 Task: Open Card Investment Planning Review in Board Resource Planning to Workspace Digital Marketing and add a team member Softage.4@softage.net, a label Purple, a checklist Educational Leadership, an attachment from your onedrive, a color Purple and finally, add a card description 'Research and develop new product features' and a comment 'This task presents an opportunity to showcase our communication and presentation skills, effectively conveying information and ideas to others.'. Add a start date 'Jan 08, 1900' with a due date 'Jan 15, 1900'
Action: Mouse moved to (468, 135)
Screenshot: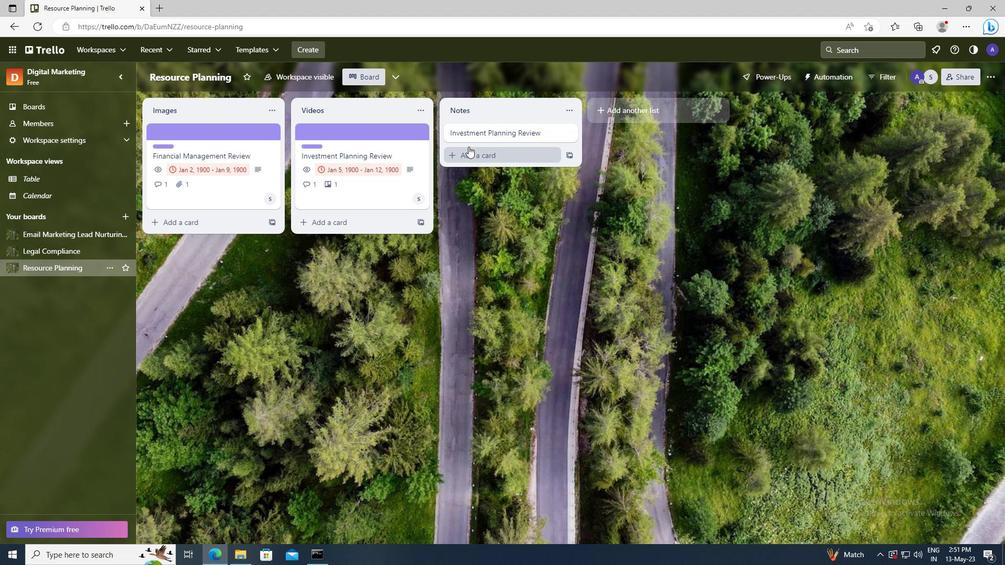 
Action: Mouse pressed left at (468, 135)
Screenshot: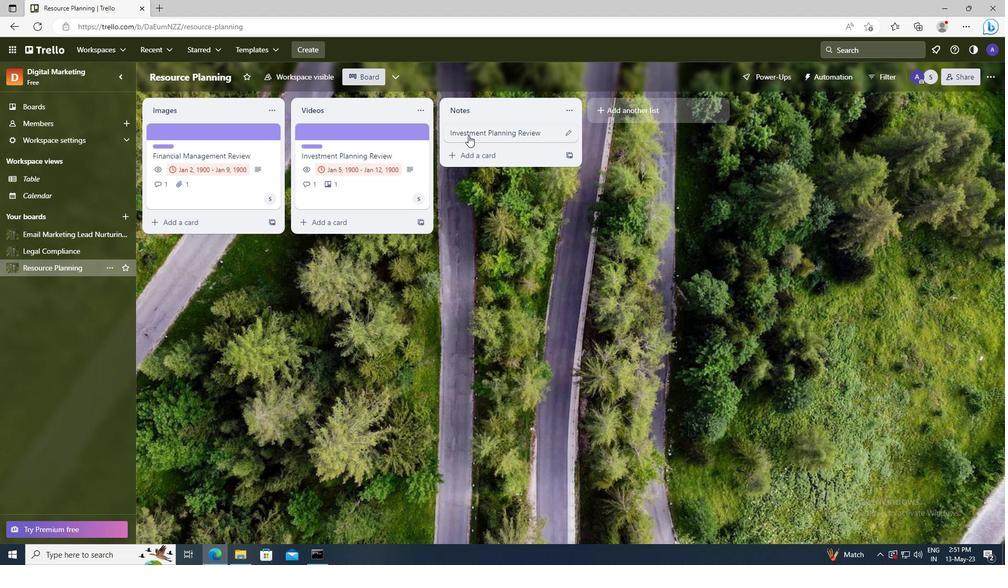 
Action: Mouse moved to (624, 164)
Screenshot: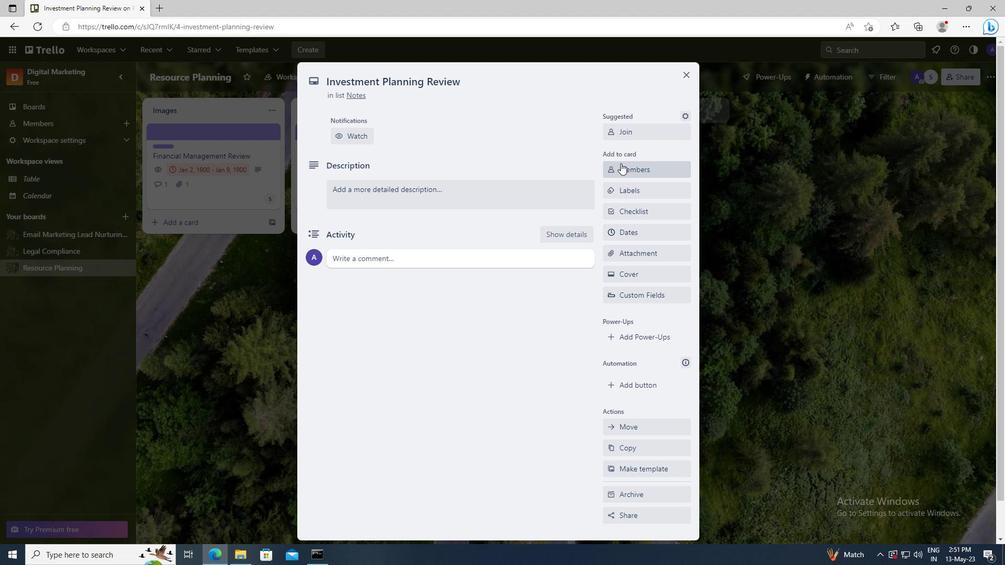 
Action: Mouse pressed left at (624, 164)
Screenshot: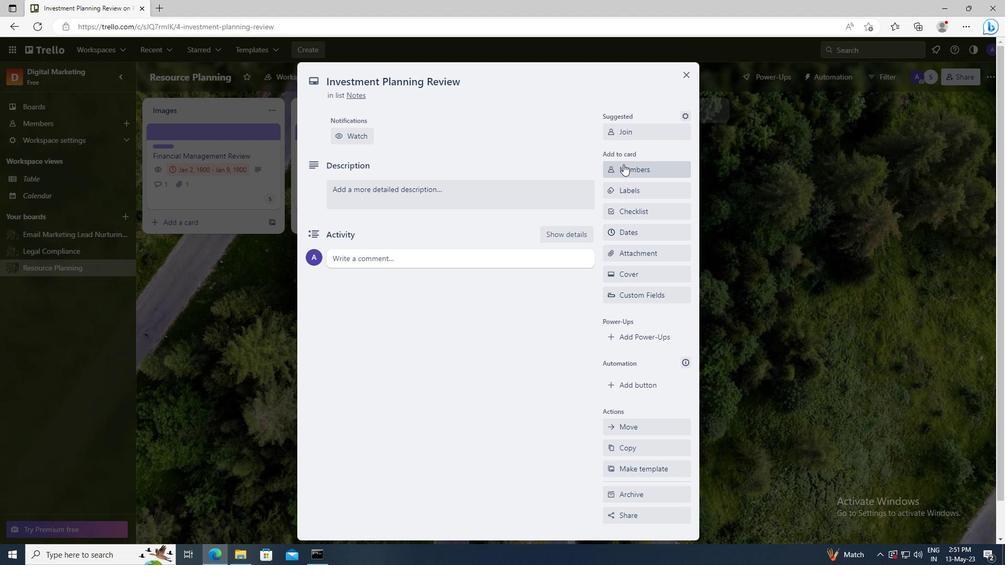 
Action: Mouse moved to (631, 215)
Screenshot: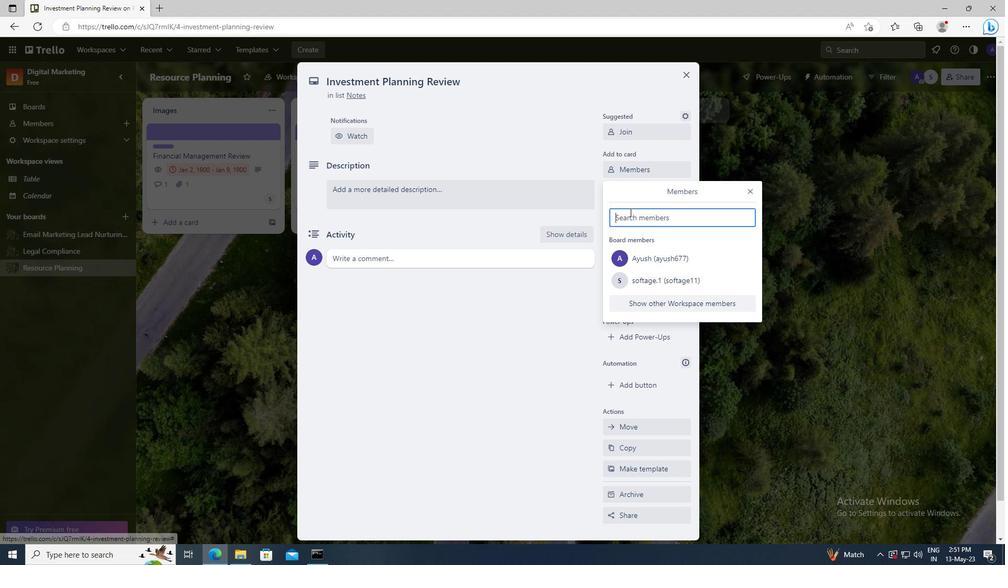 
Action: Mouse pressed left at (631, 215)
Screenshot: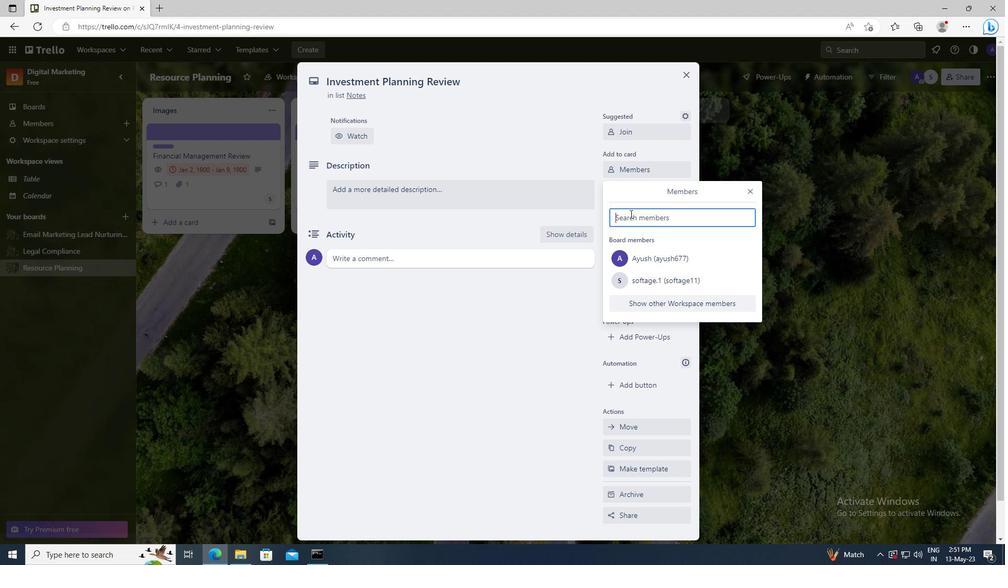 
Action: Key pressed <Key.shift>SOFTAGE.4
Screenshot: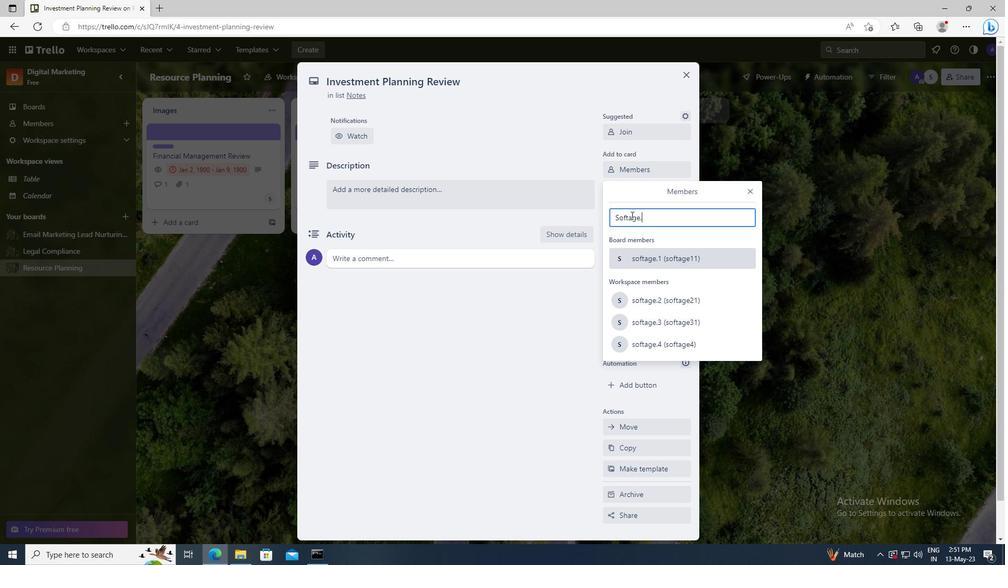 
Action: Mouse moved to (641, 315)
Screenshot: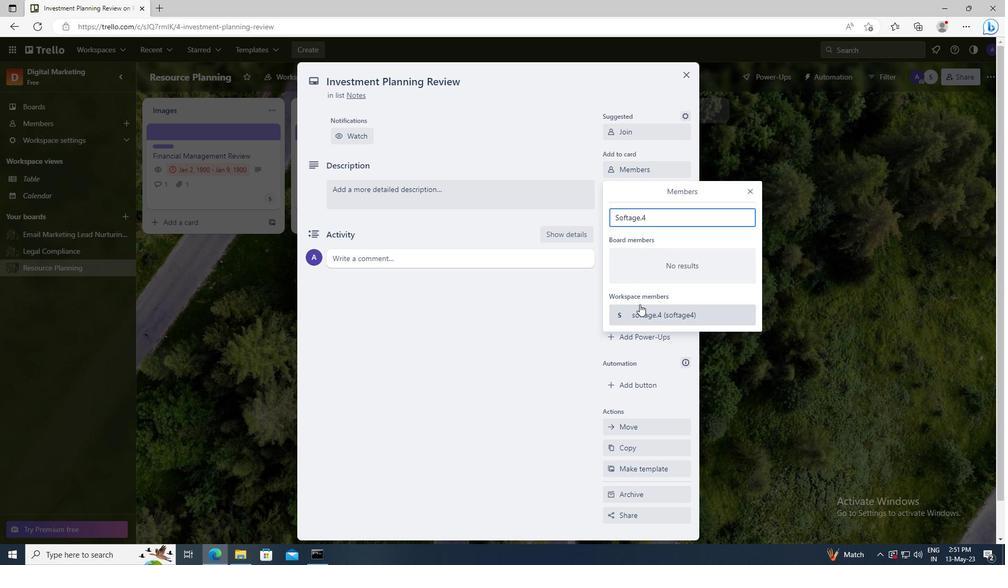 
Action: Mouse pressed left at (641, 315)
Screenshot: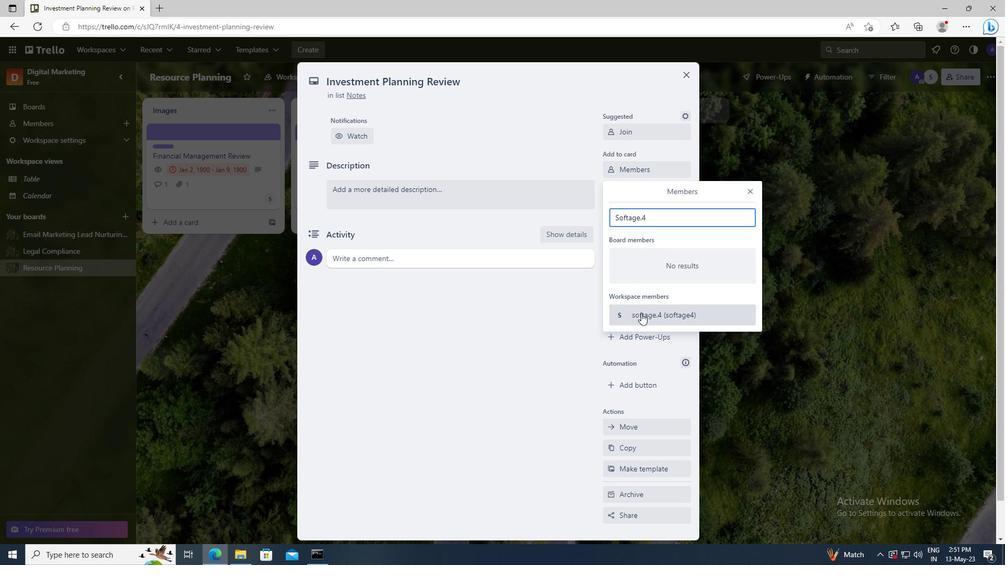 
Action: Mouse moved to (750, 190)
Screenshot: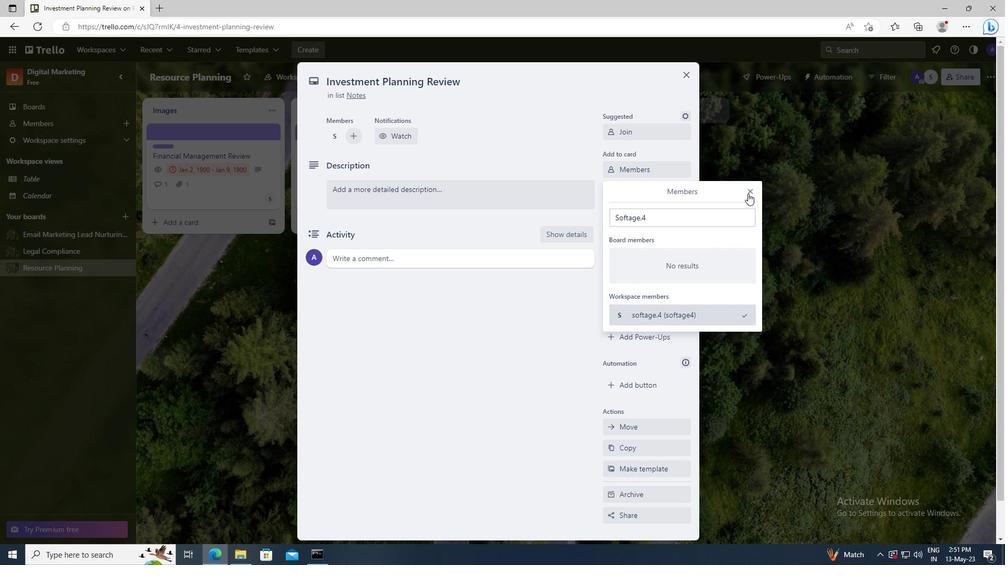 
Action: Mouse pressed left at (750, 190)
Screenshot: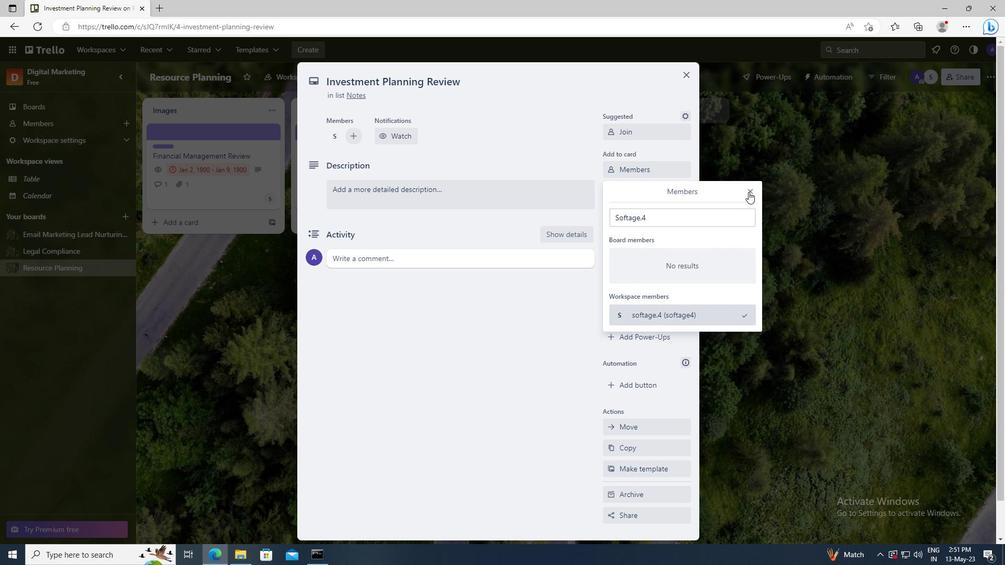 
Action: Mouse moved to (655, 195)
Screenshot: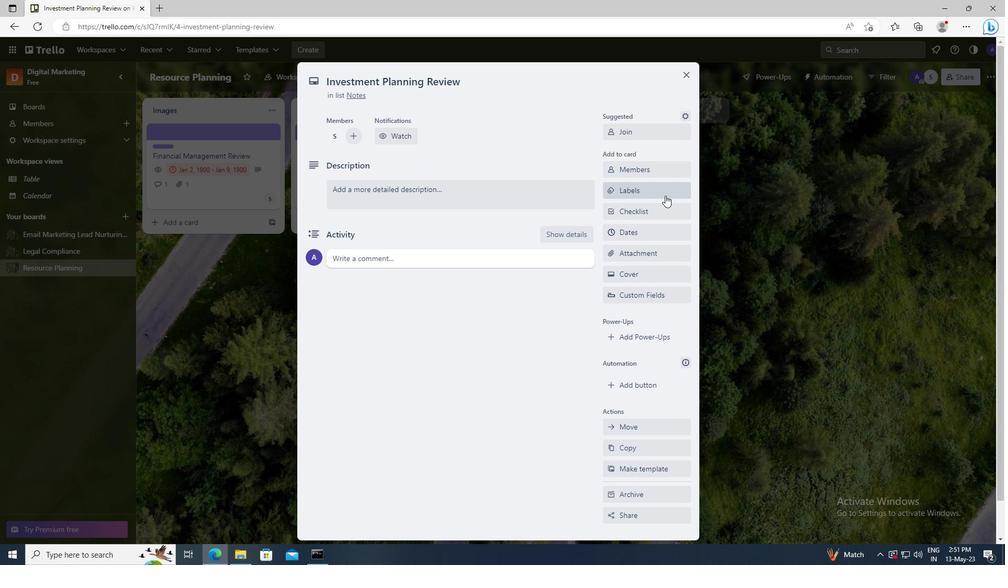 
Action: Mouse pressed left at (655, 195)
Screenshot: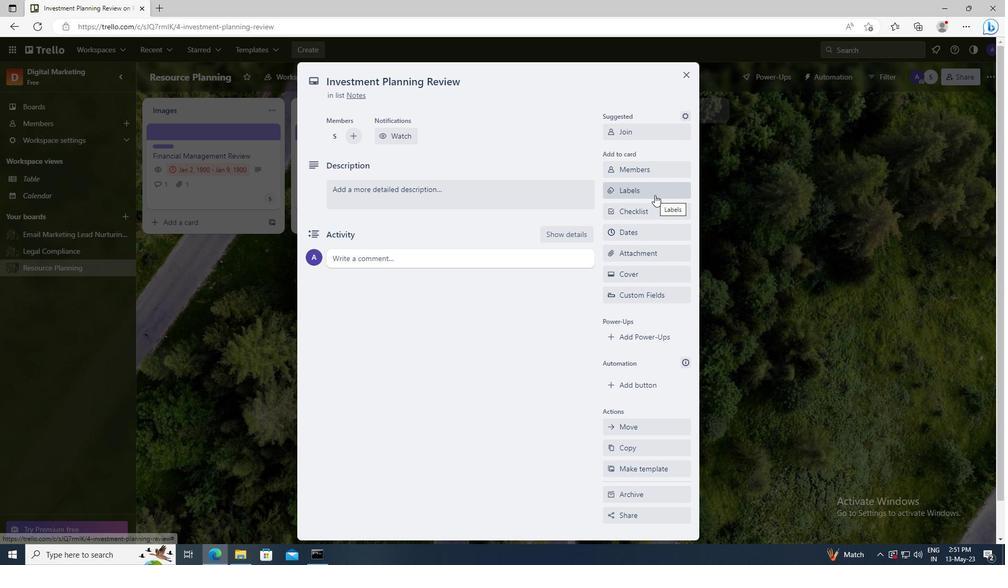 
Action: Mouse moved to (681, 392)
Screenshot: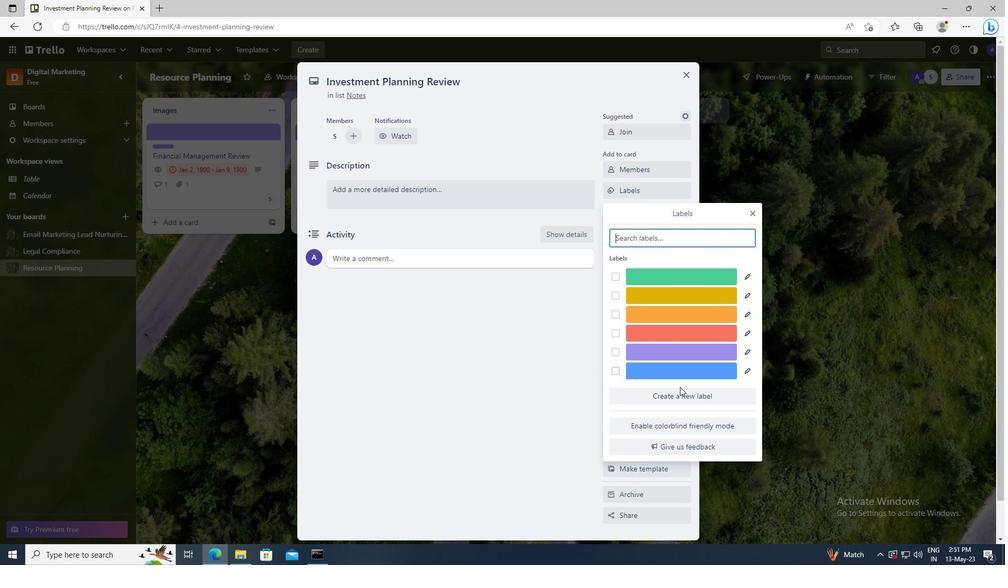 
Action: Mouse pressed left at (681, 392)
Screenshot: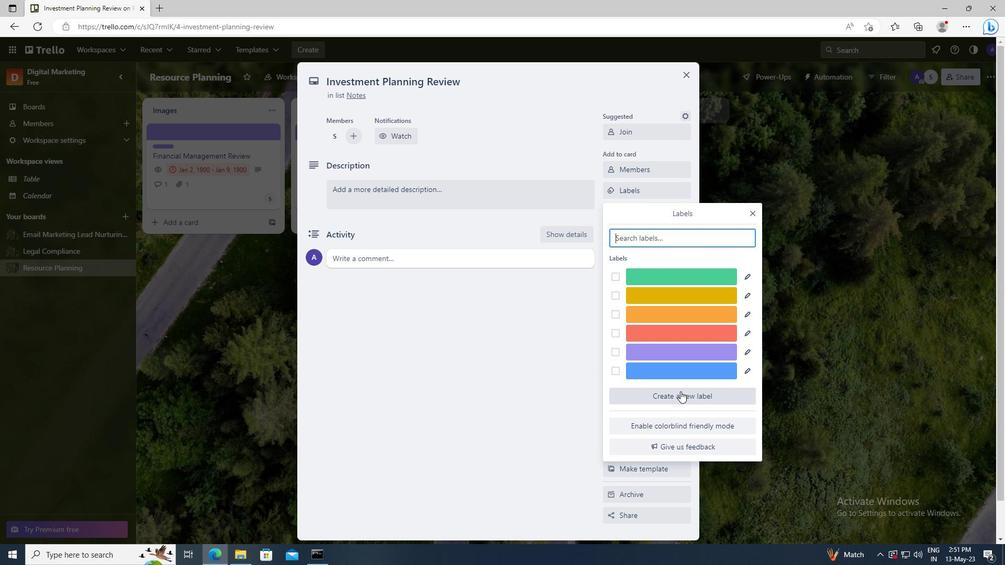 
Action: Mouse moved to (739, 361)
Screenshot: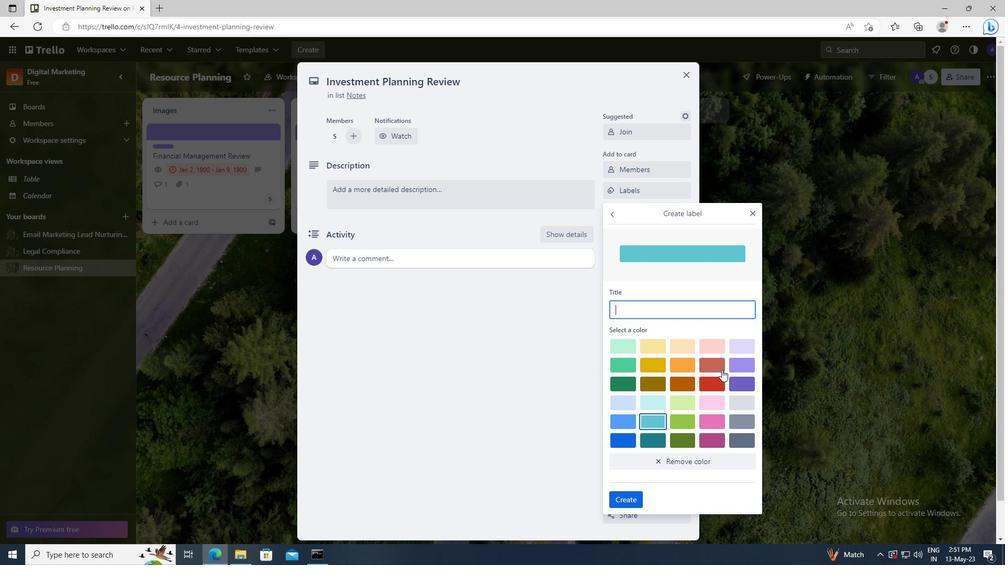
Action: Mouse pressed left at (739, 361)
Screenshot: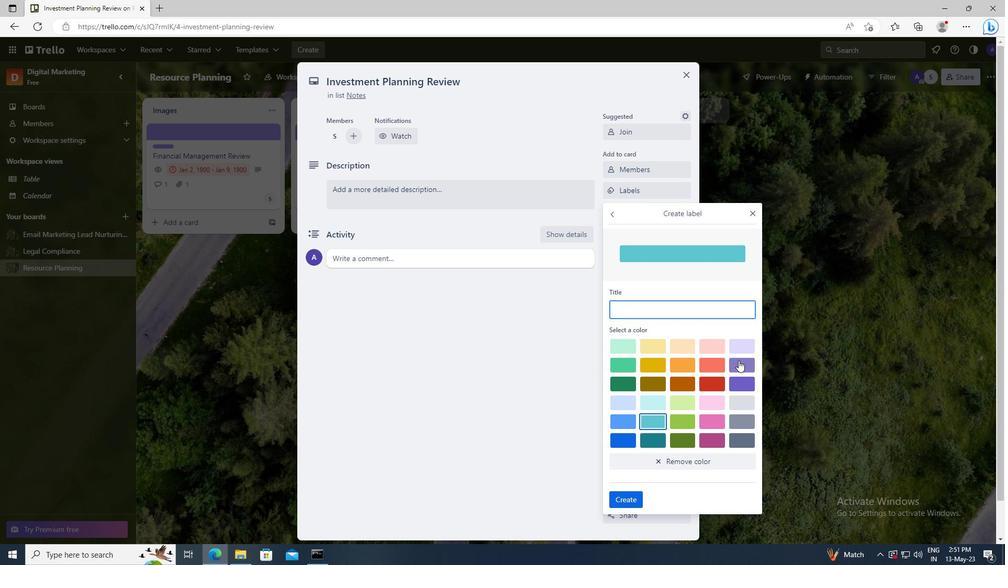 
Action: Mouse moved to (633, 497)
Screenshot: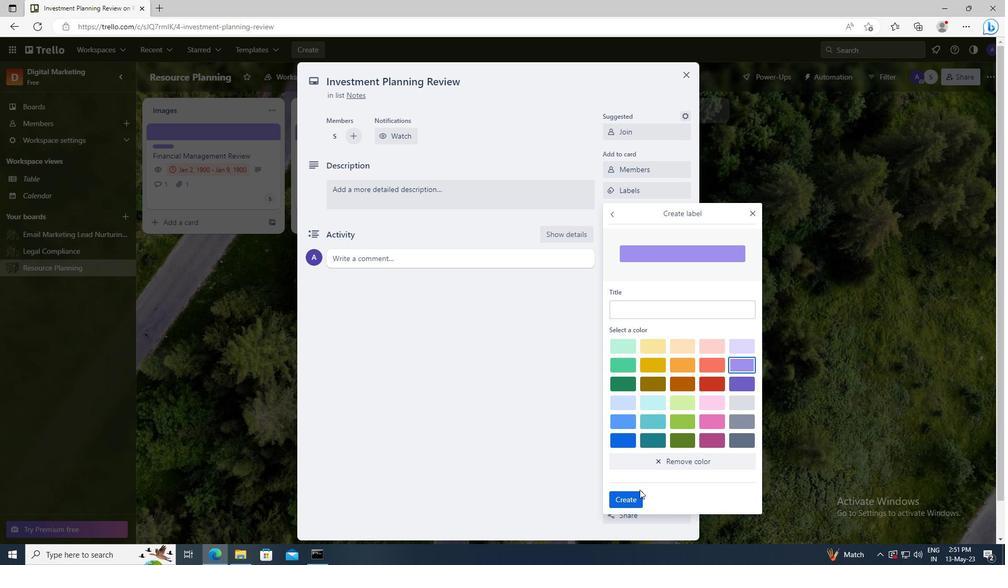 
Action: Mouse pressed left at (633, 497)
Screenshot: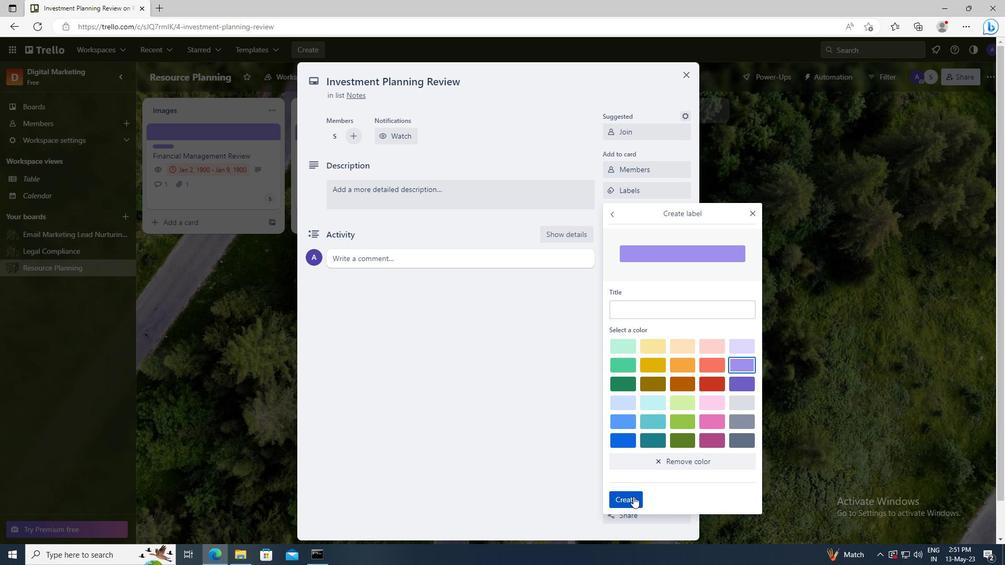 
Action: Mouse moved to (754, 214)
Screenshot: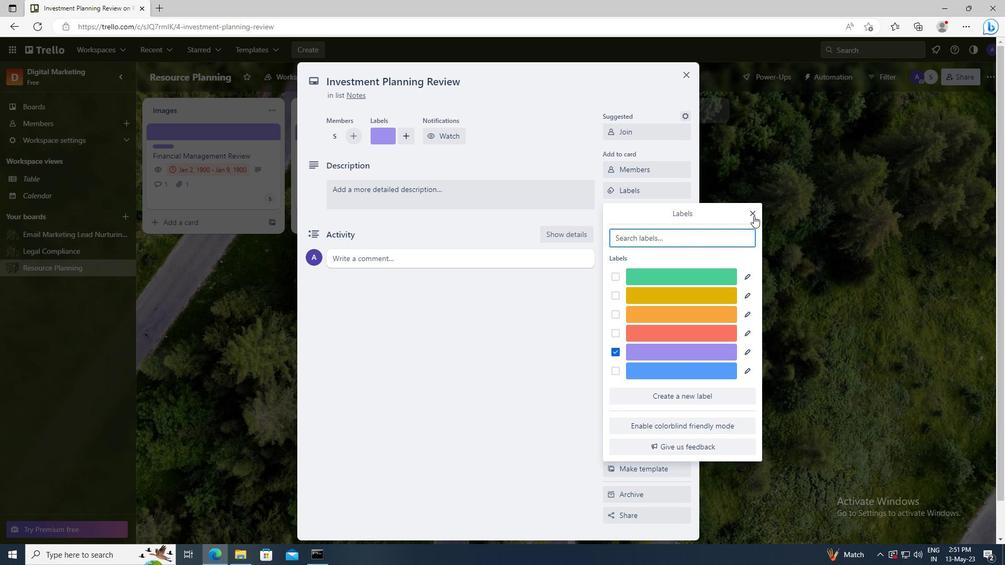 
Action: Mouse pressed left at (754, 214)
Screenshot: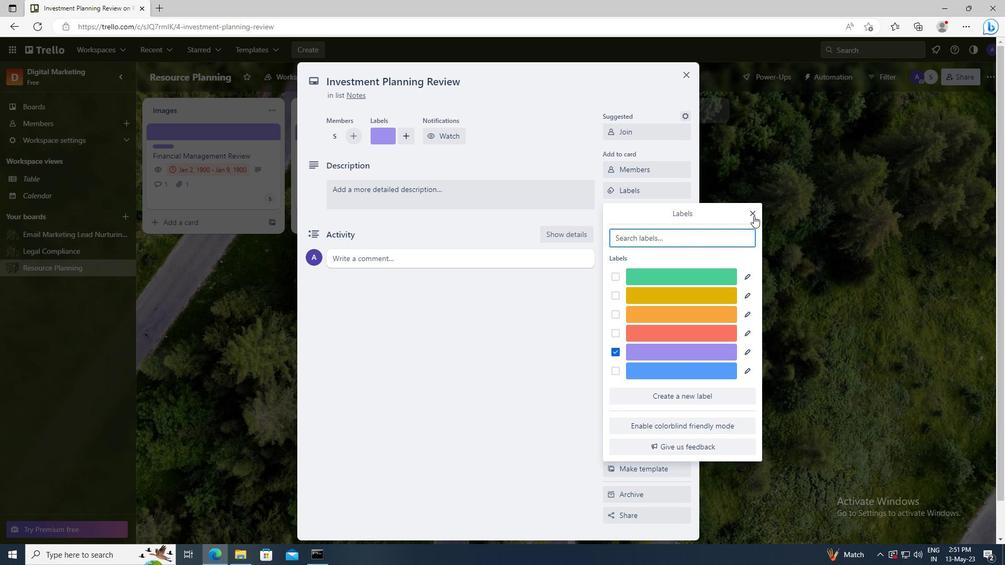 
Action: Mouse moved to (643, 212)
Screenshot: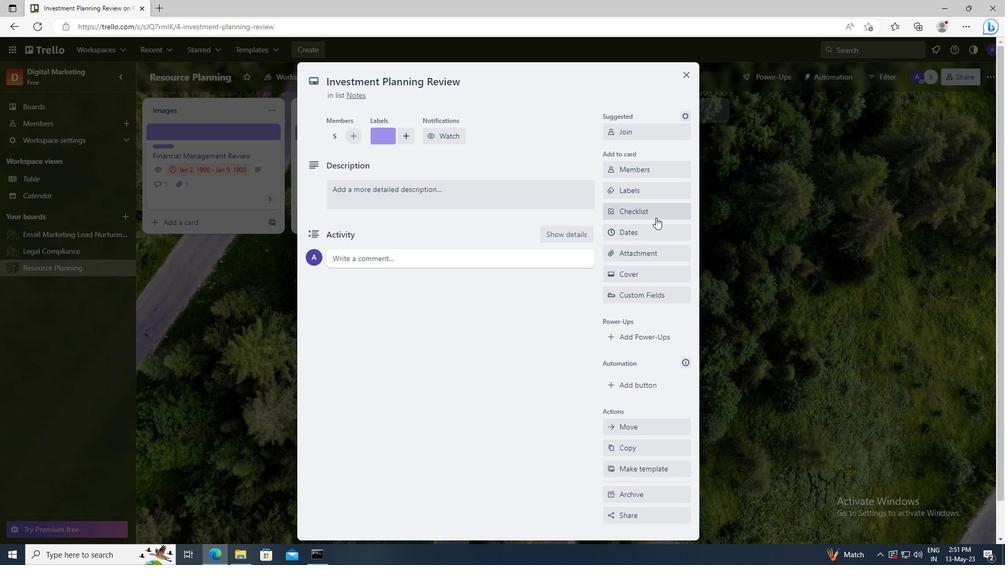 
Action: Mouse pressed left at (643, 212)
Screenshot: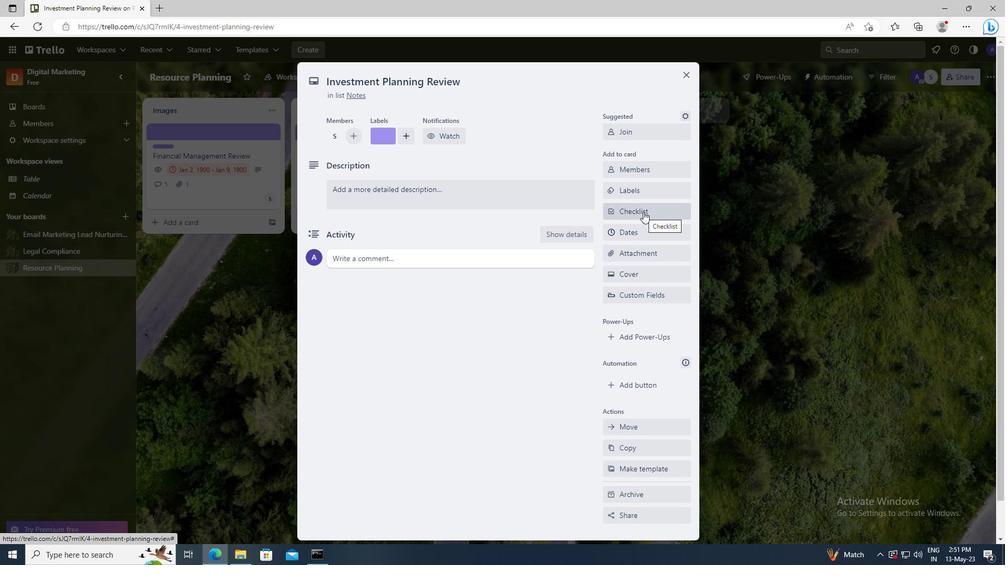 
Action: Key pressed <Key.shift>EDUCATIONAL<Key.space><Key.shift>LEADERSHIP
Screenshot: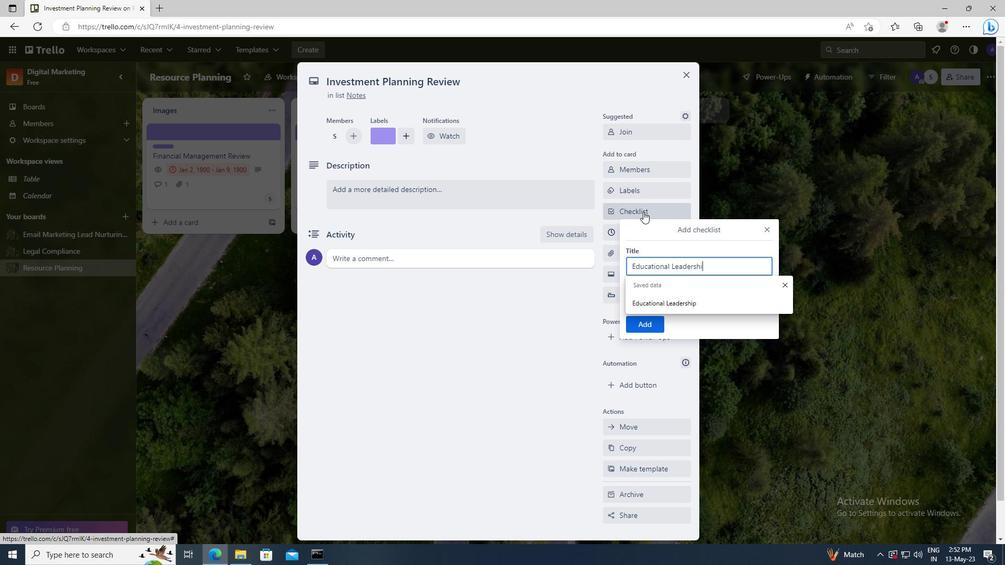 
Action: Mouse moved to (647, 325)
Screenshot: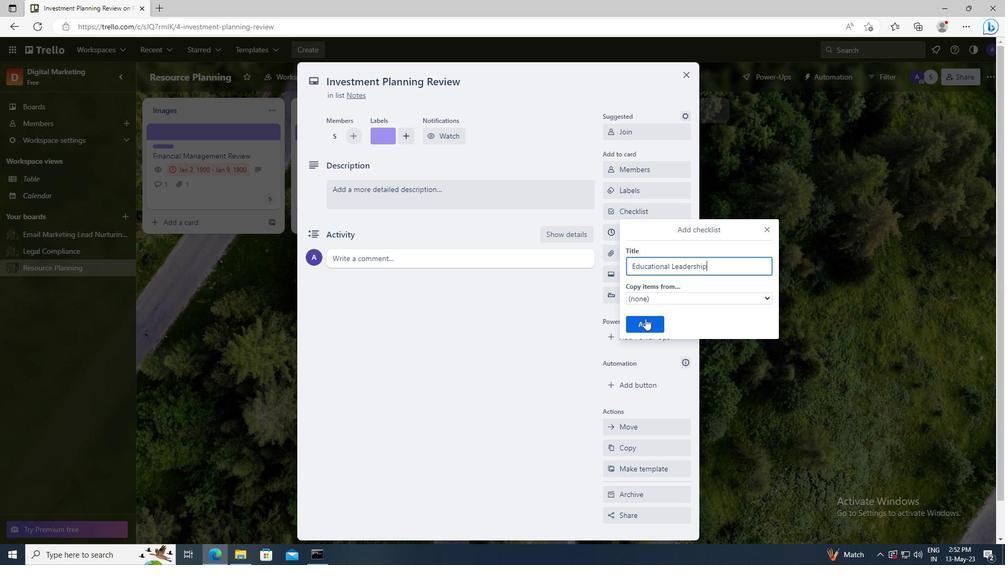 
Action: Mouse pressed left at (647, 325)
Screenshot: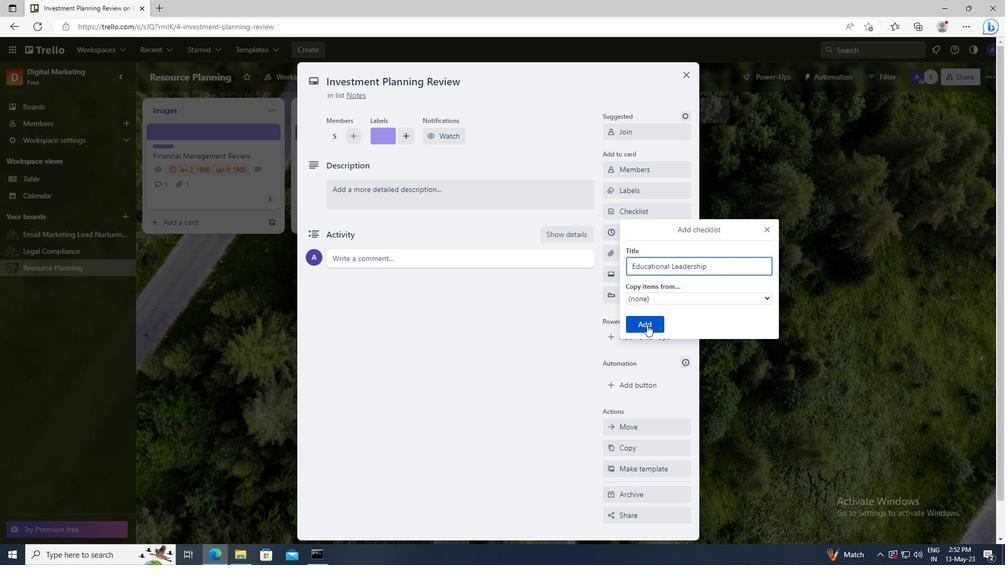 
Action: Mouse moved to (646, 256)
Screenshot: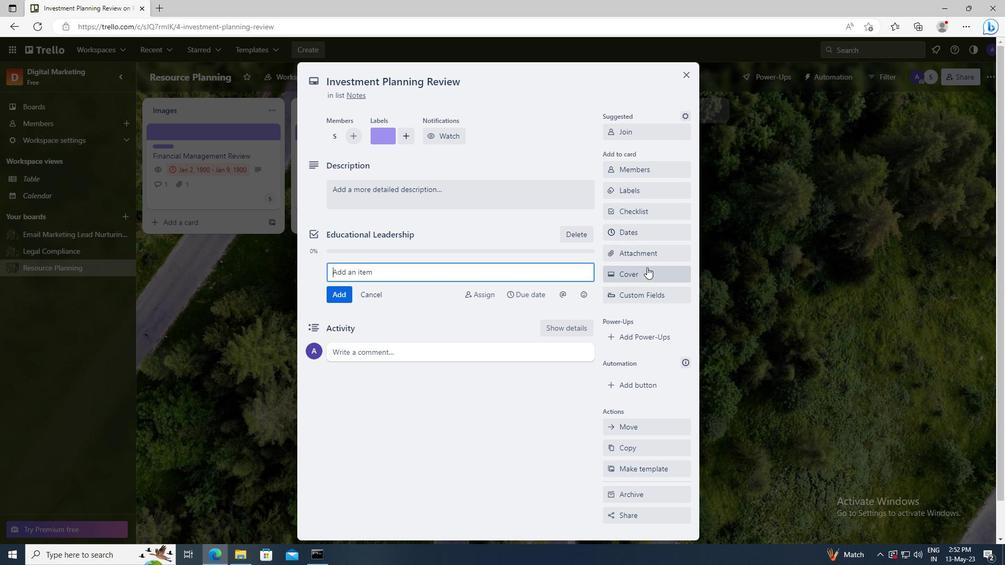 
Action: Mouse pressed left at (646, 256)
Screenshot: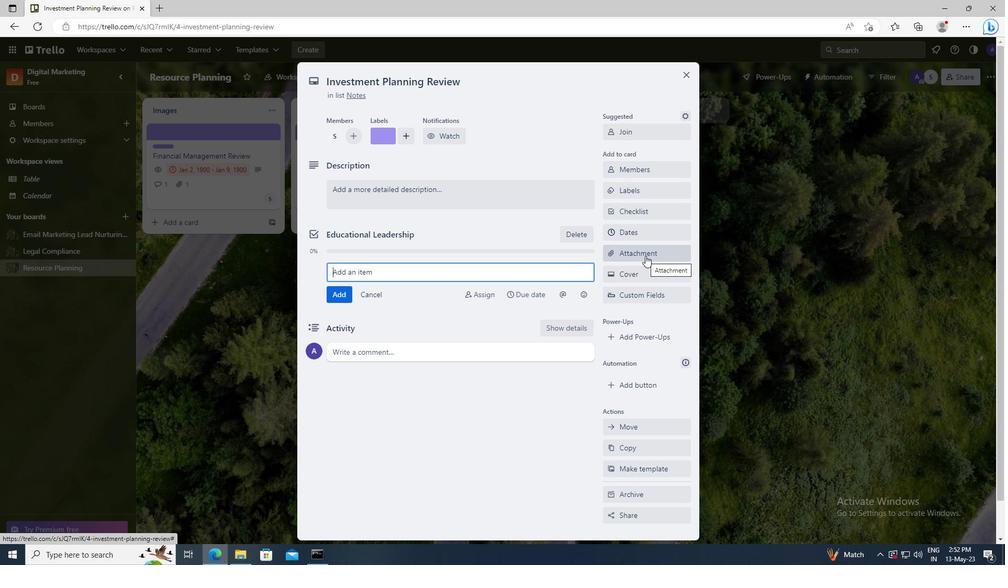 
Action: Mouse moved to (628, 383)
Screenshot: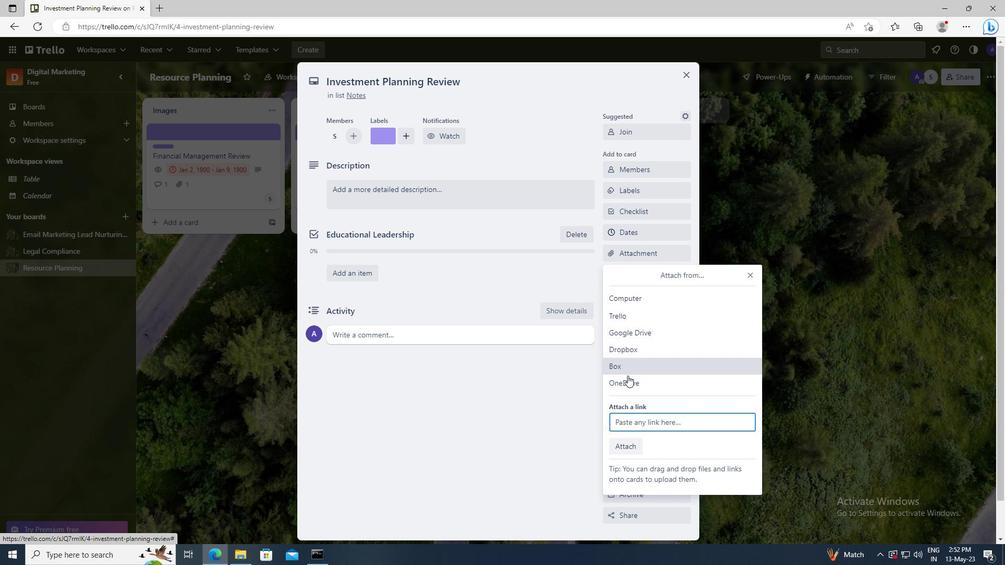 
Action: Mouse pressed left at (628, 383)
Screenshot: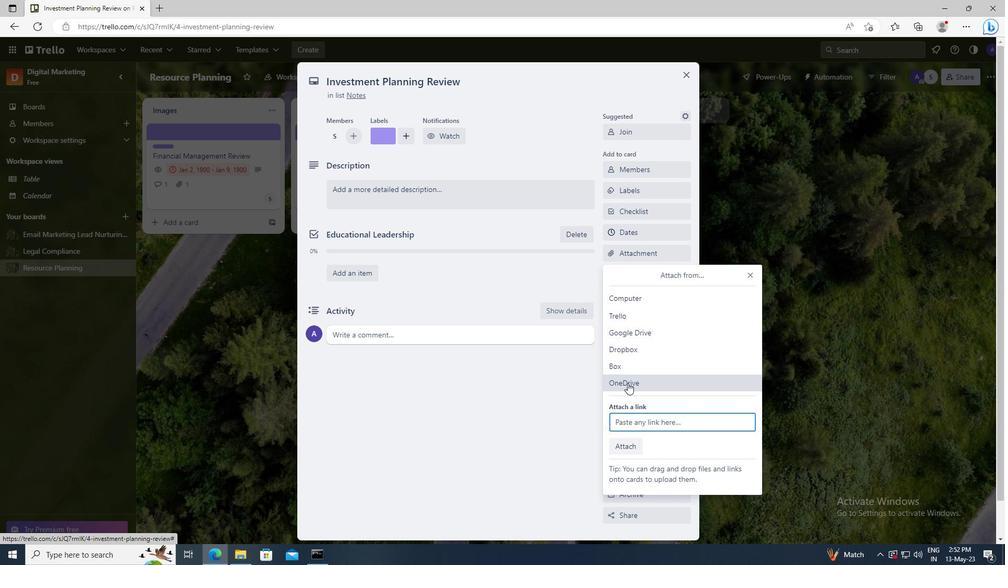 
Action: Mouse moved to (376, 206)
Screenshot: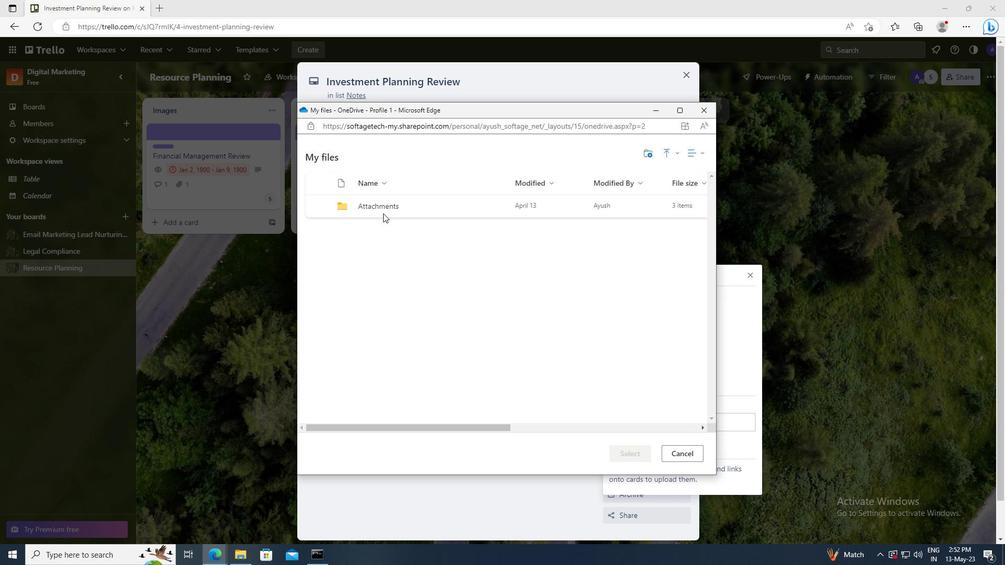 
Action: Mouse pressed left at (376, 206)
Screenshot: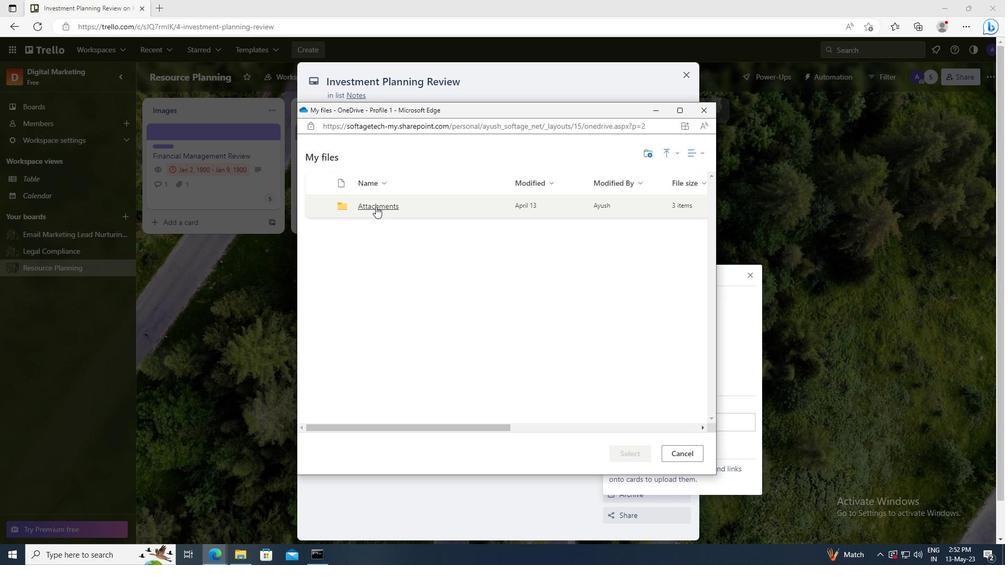 
Action: Mouse moved to (319, 208)
Screenshot: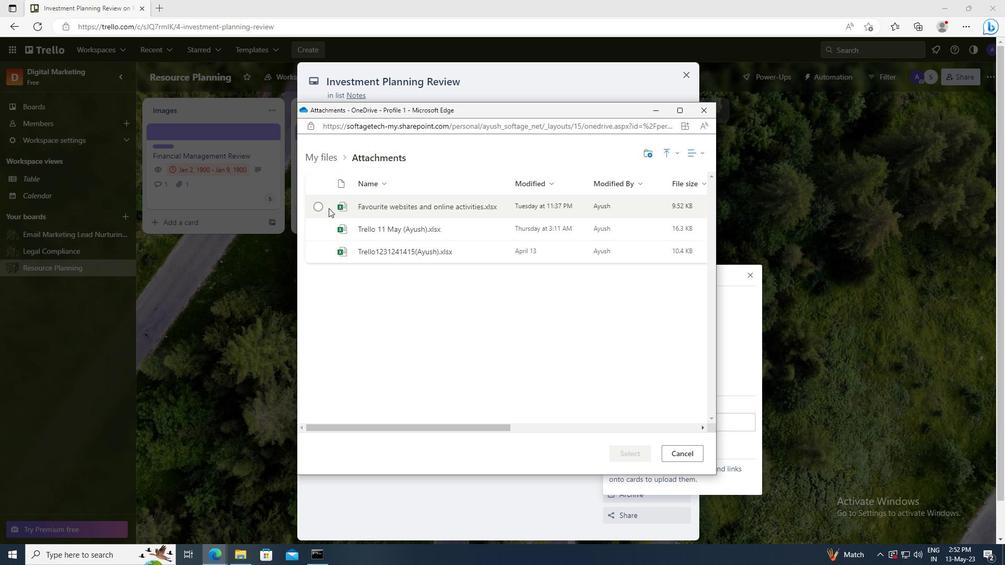 
Action: Mouse pressed left at (319, 208)
Screenshot: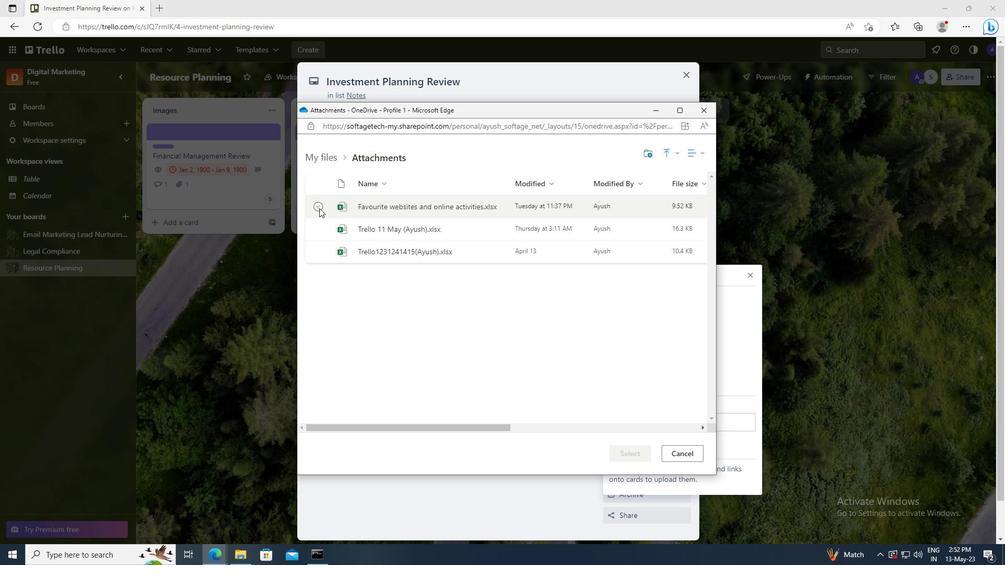 
Action: Mouse moved to (626, 454)
Screenshot: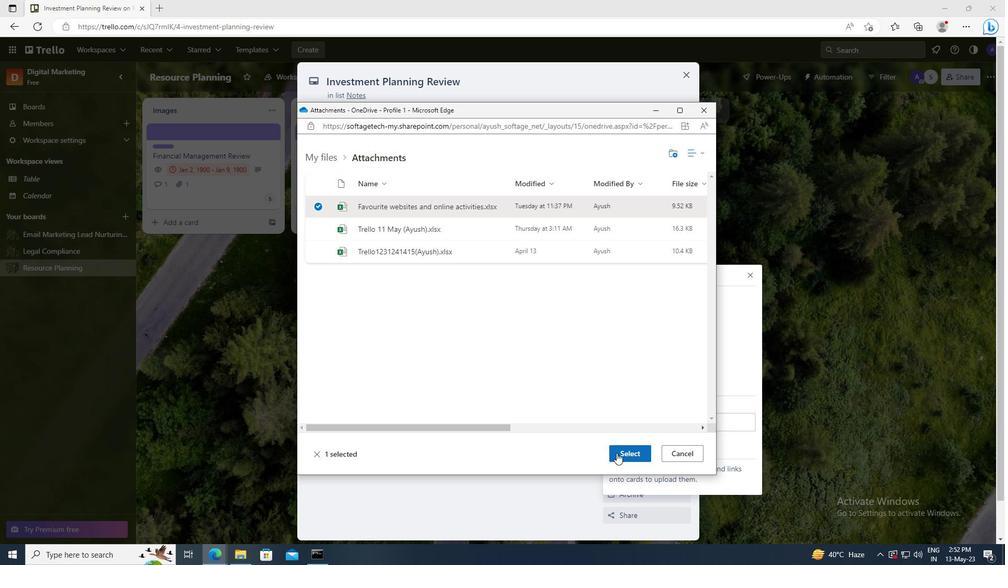 
Action: Mouse pressed left at (626, 454)
Screenshot: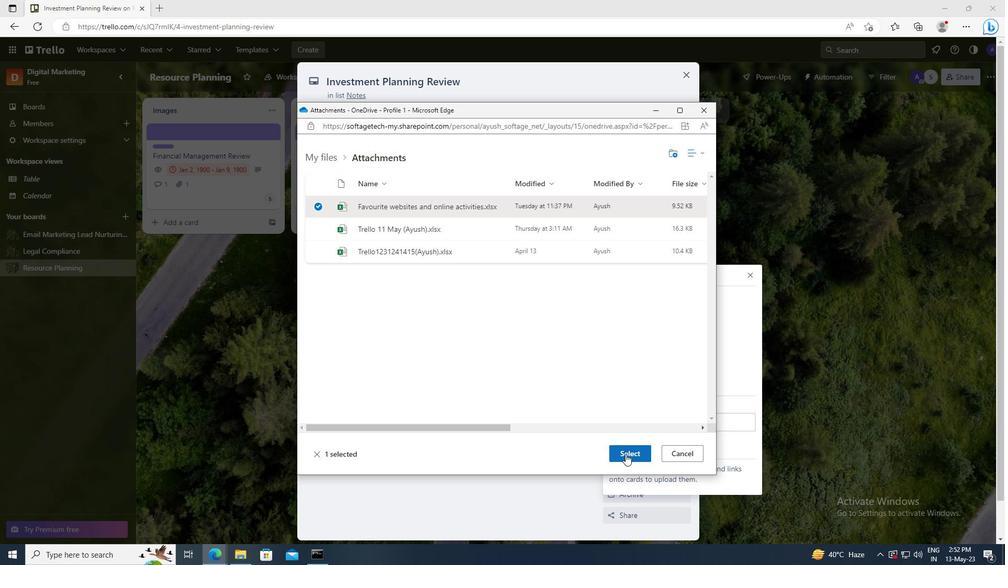 
Action: Mouse moved to (640, 274)
Screenshot: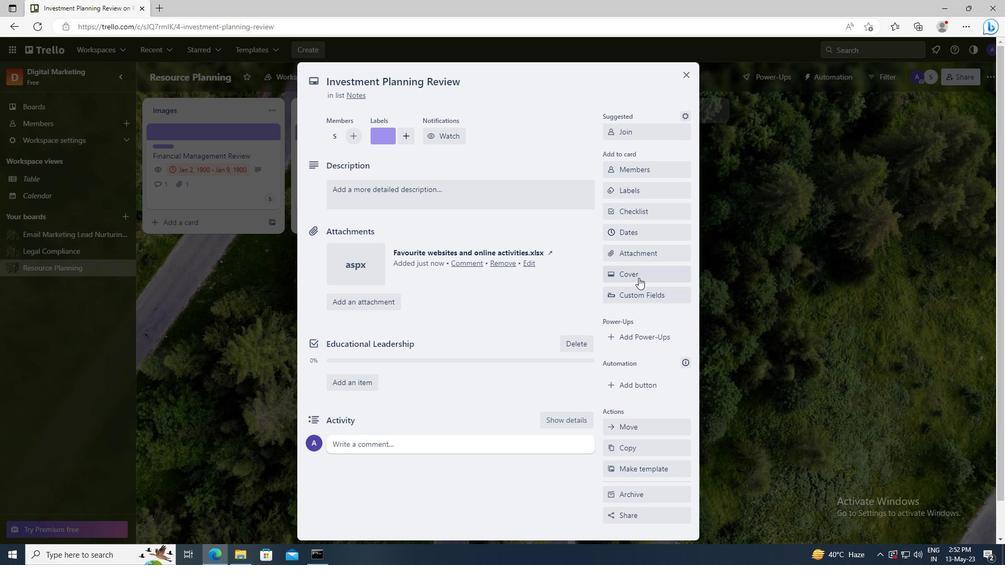 
Action: Mouse pressed left at (640, 274)
Screenshot: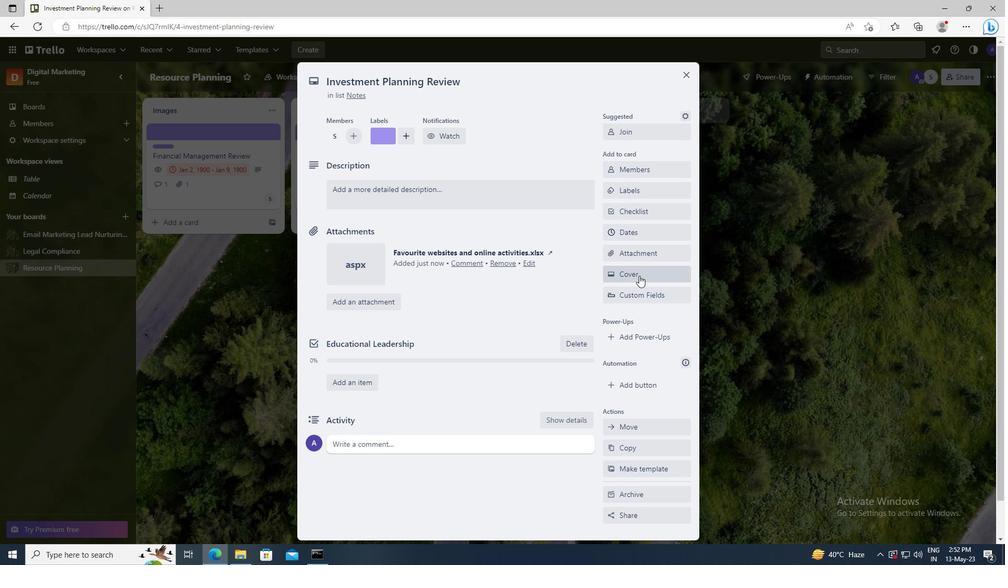 
Action: Mouse moved to (741, 331)
Screenshot: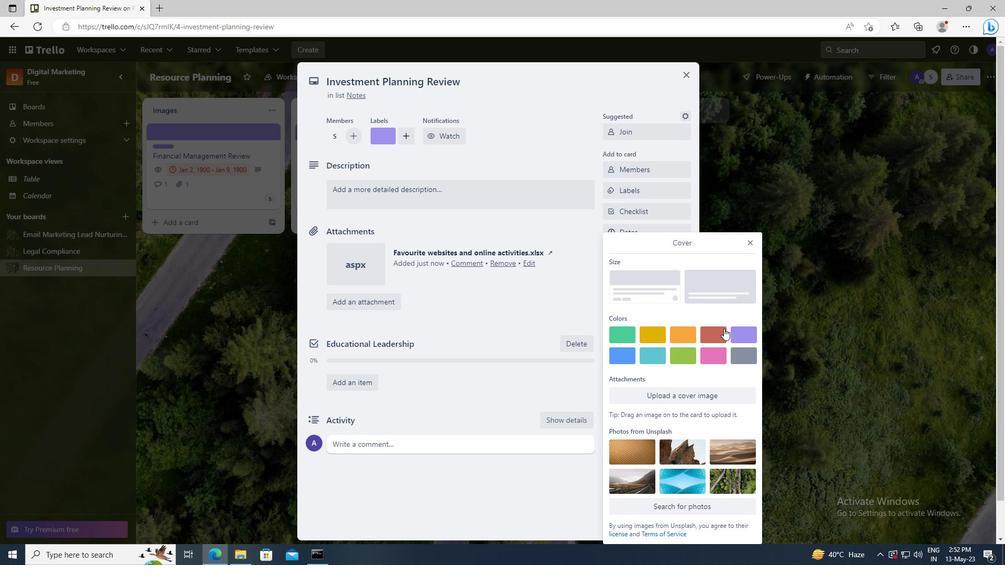 
Action: Mouse pressed left at (741, 331)
Screenshot: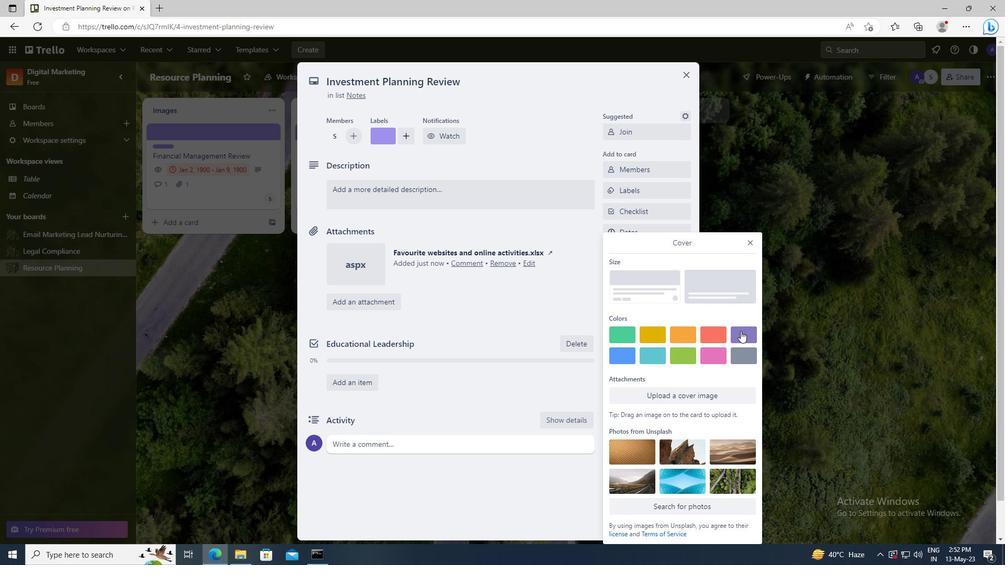 
Action: Mouse moved to (751, 223)
Screenshot: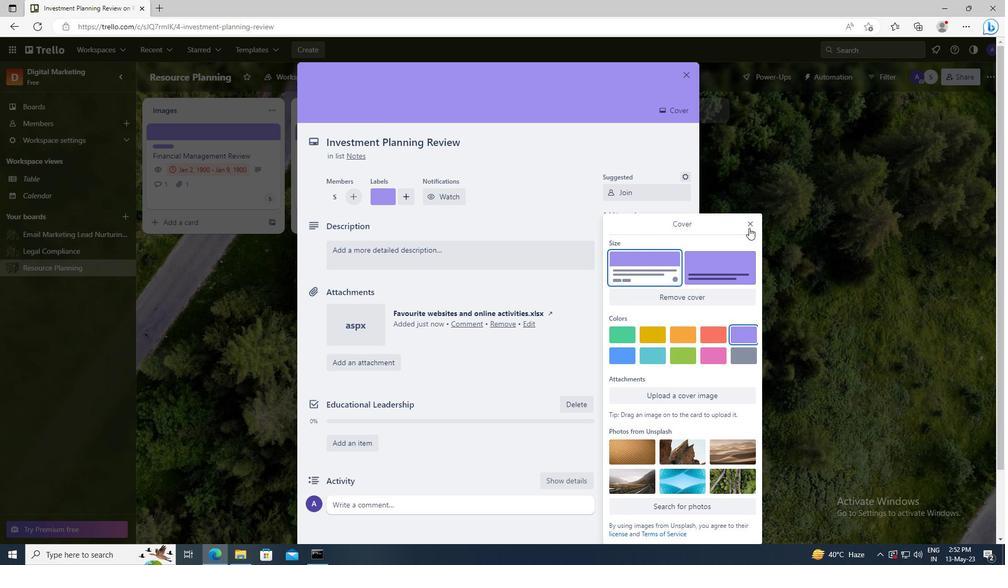 
Action: Mouse pressed left at (751, 223)
Screenshot: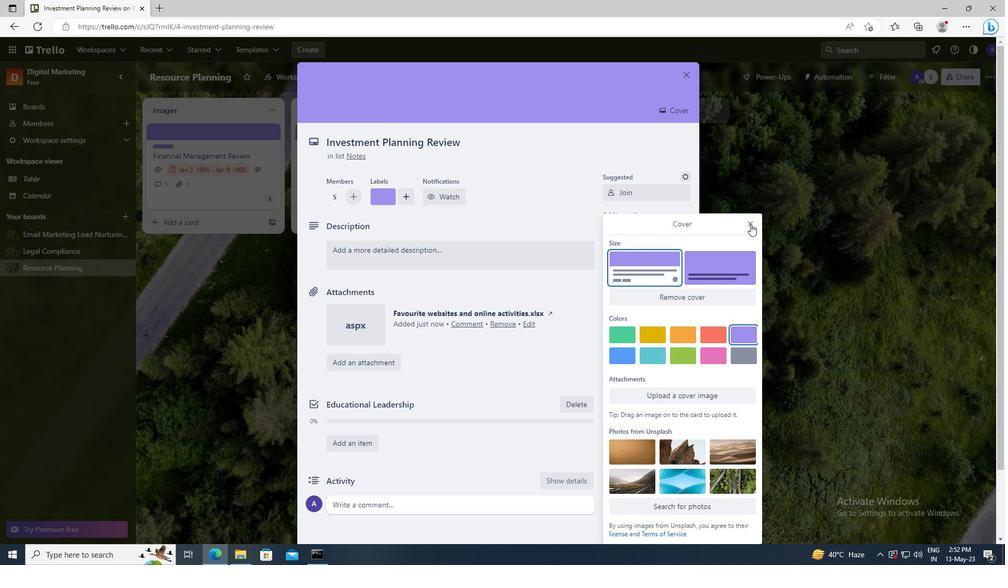 
Action: Mouse moved to (445, 250)
Screenshot: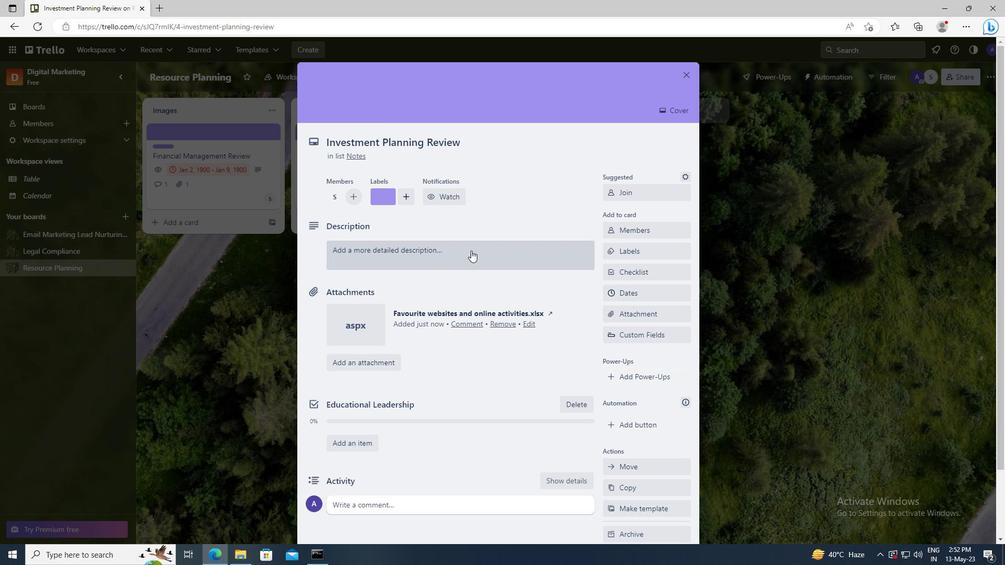 
Action: Mouse pressed left at (445, 250)
Screenshot: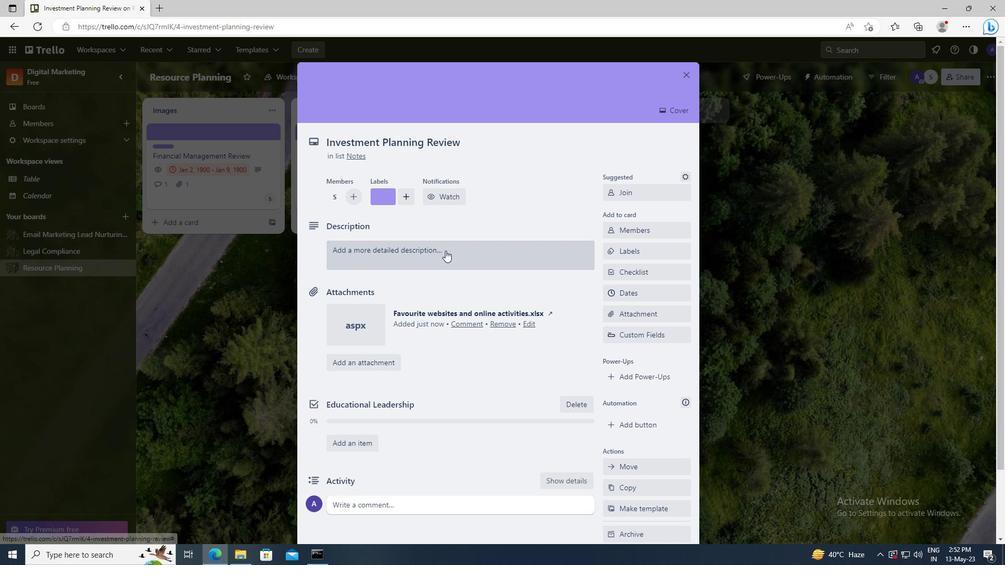 
Action: Key pressed <Key.shift>RESEARCH<Key.space>AND<Key.space>DEVELOP<Key.space>NEW<Key.space>PRODUCT<Key.space>FEATURES
Screenshot: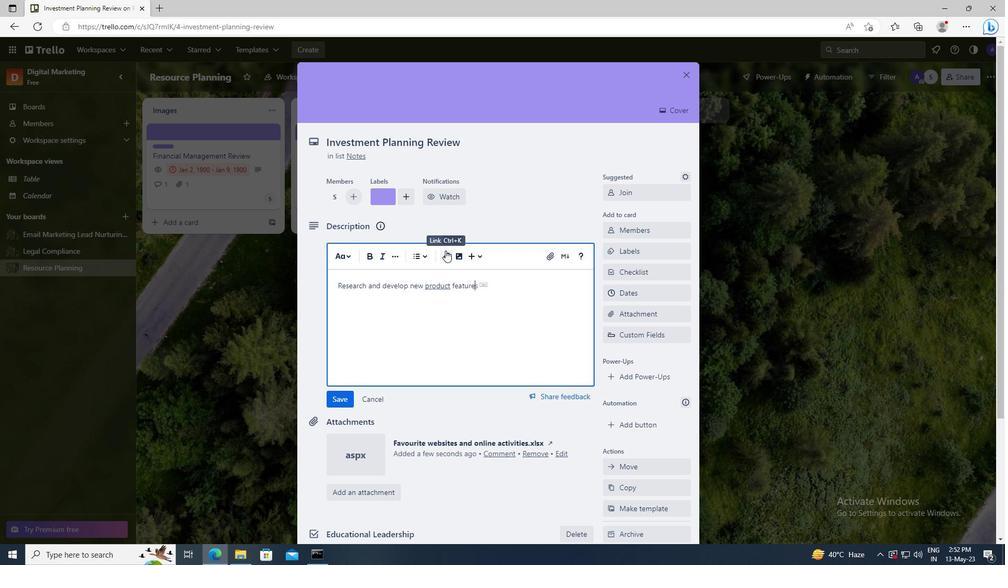 
Action: Mouse scrolled (445, 250) with delta (0, 0)
Screenshot: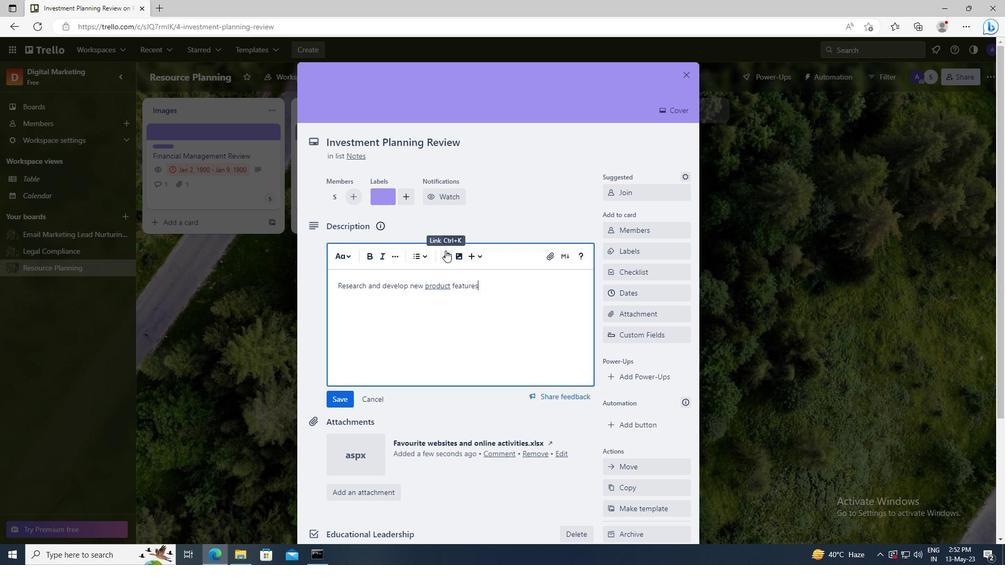 
Action: Mouse scrolled (445, 250) with delta (0, 0)
Screenshot: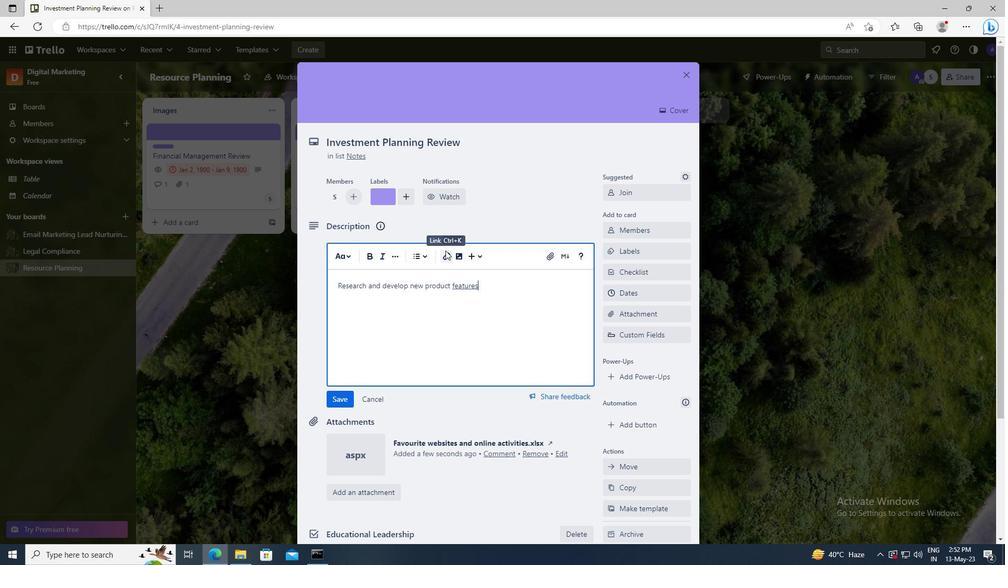 
Action: Mouse moved to (341, 247)
Screenshot: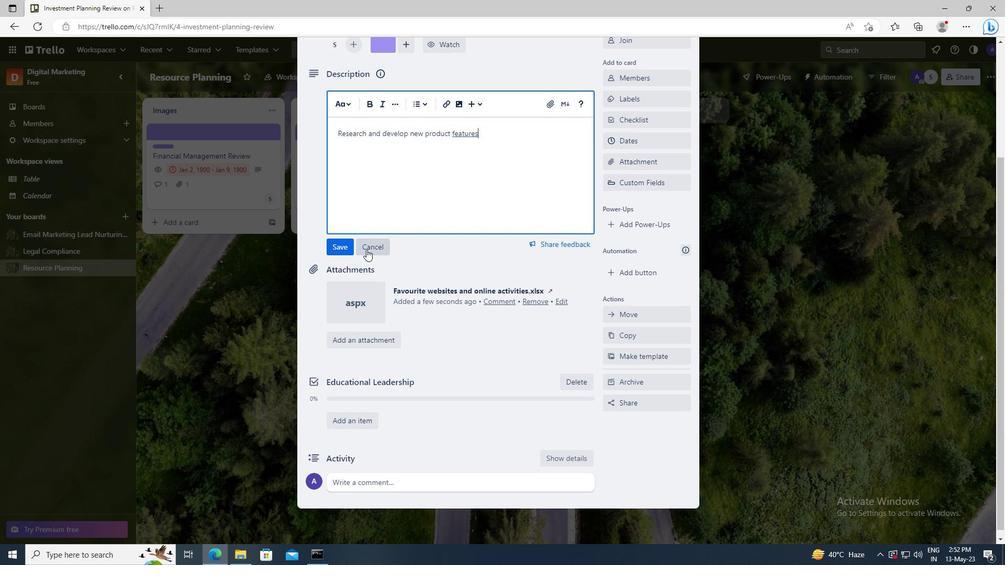 
Action: Mouse pressed left at (341, 247)
Screenshot: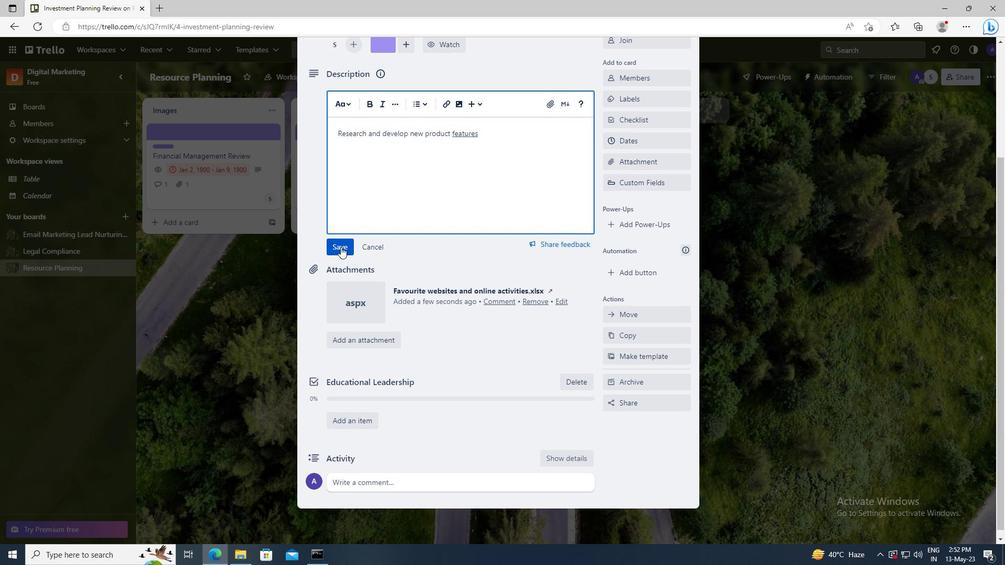 
Action: Mouse moved to (363, 412)
Screenshot: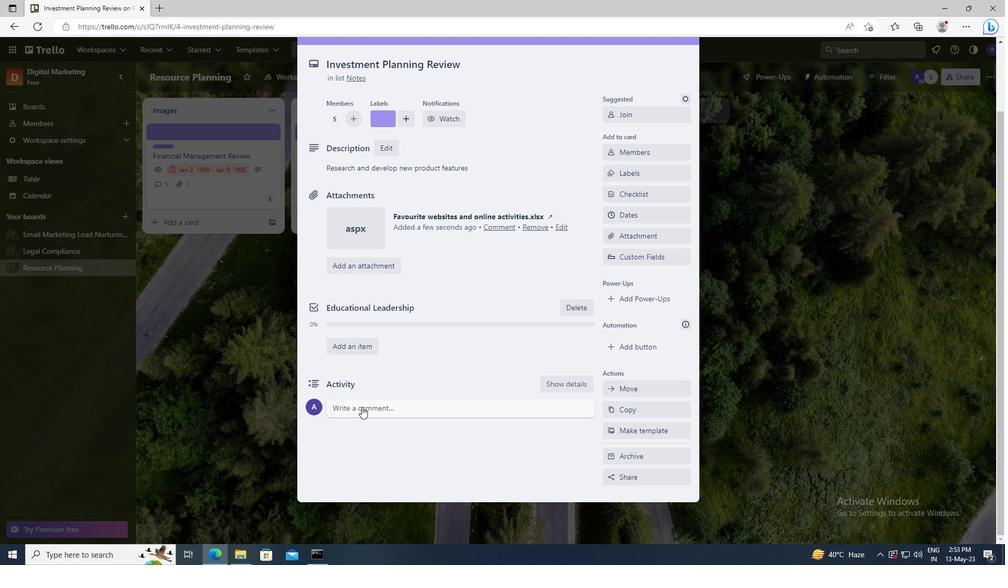 
Action: Mouse pressed left at (363, 412)
Screenshot: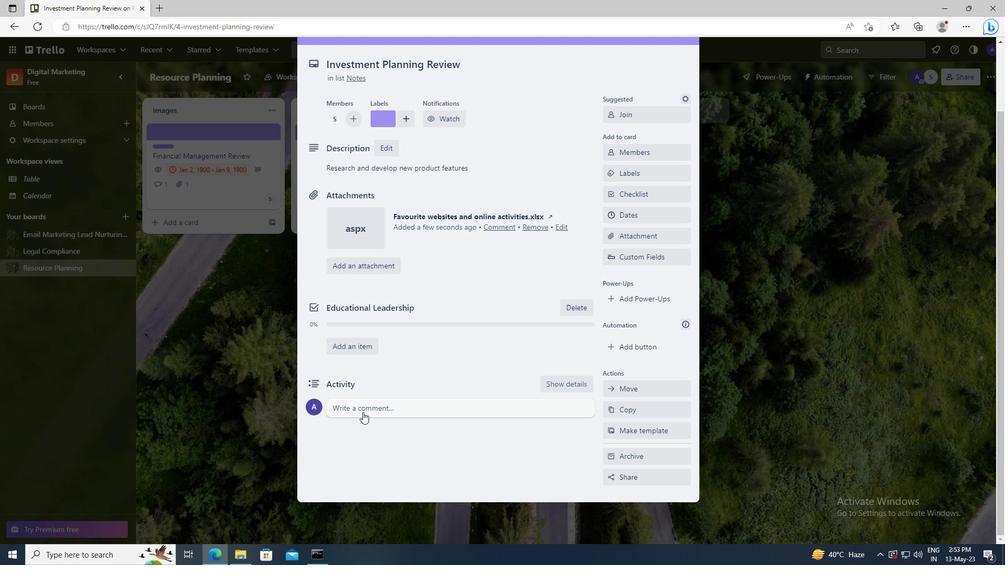 
Action: Key pressed <Key.shift>THIS<Key.space>TASK<Key.space>PRESENTS<Key.space>AN<Key.space>OPPORTUNITY<Key.space>TO<Key.space>SHOWCASE<Key.space>OUR<Key.space>COMMUNICATION<Key.space>AND<Key.space>PRESENTATION<Key.space>SKILLS,<Key.space>EFFECTIVELY<Key.space>CONVEYING<Key.space>INFORMATION<Key.space>AND<Key.space>IDEAS<Key.space>TO<Key.space>OTHERS.
Screenshot: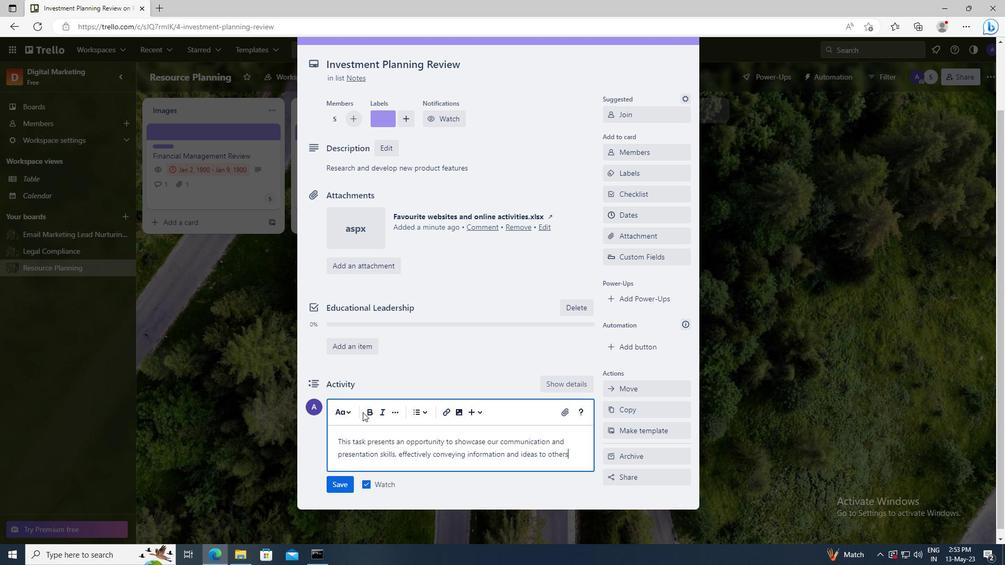
Action: Mouse moved to (341, 483)
Screenshot: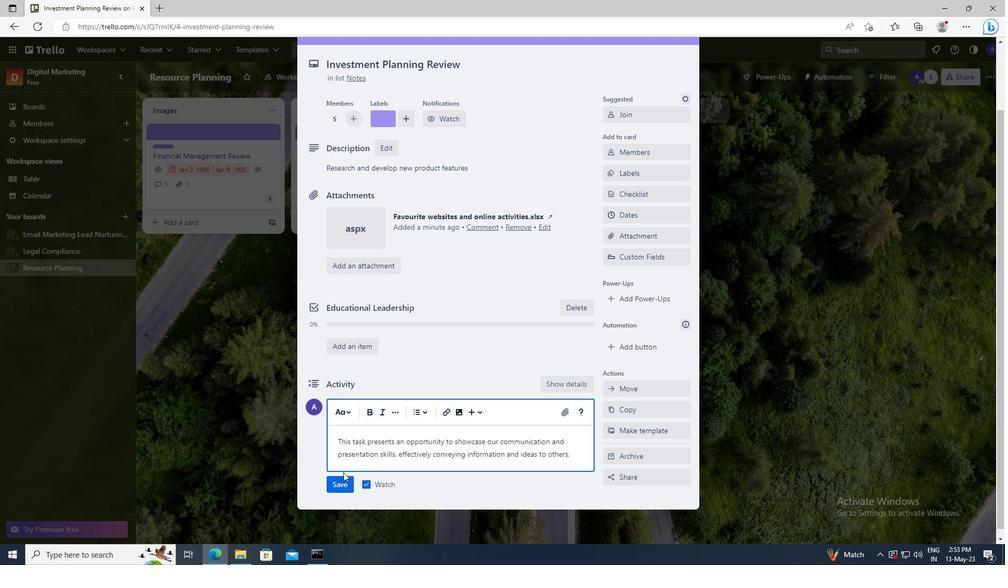 
Action: Mouse pressed left at (341, 483)
Screenshot: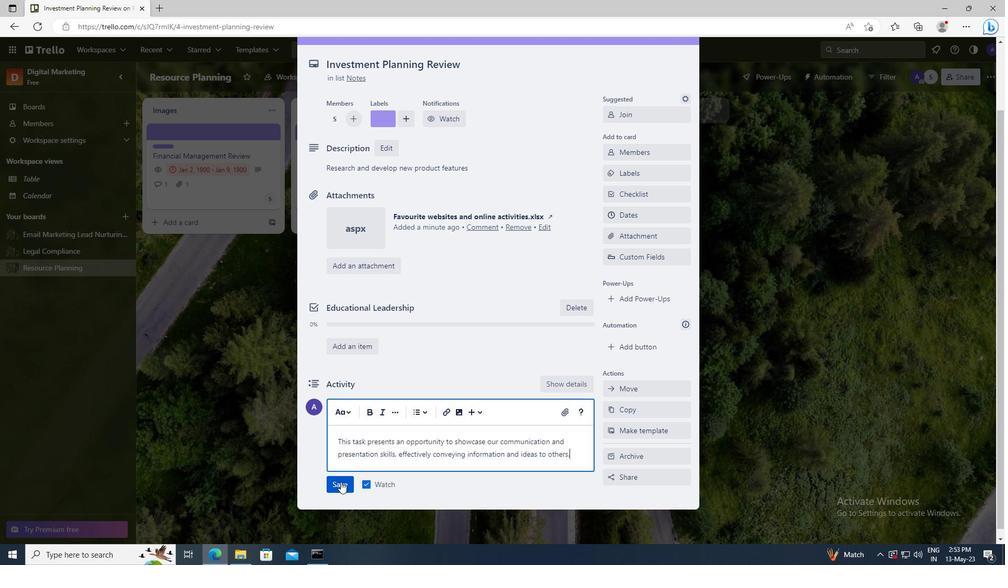 
Action: Mouse moved to (627, 217)
Screenshot: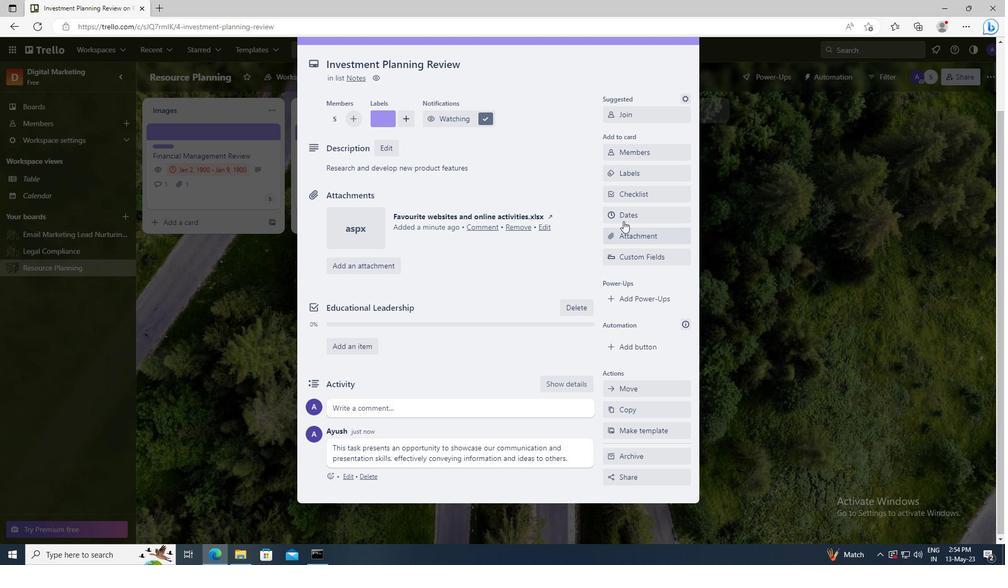 
Action: Mouse pressed left at (627, 217)
Screenshot: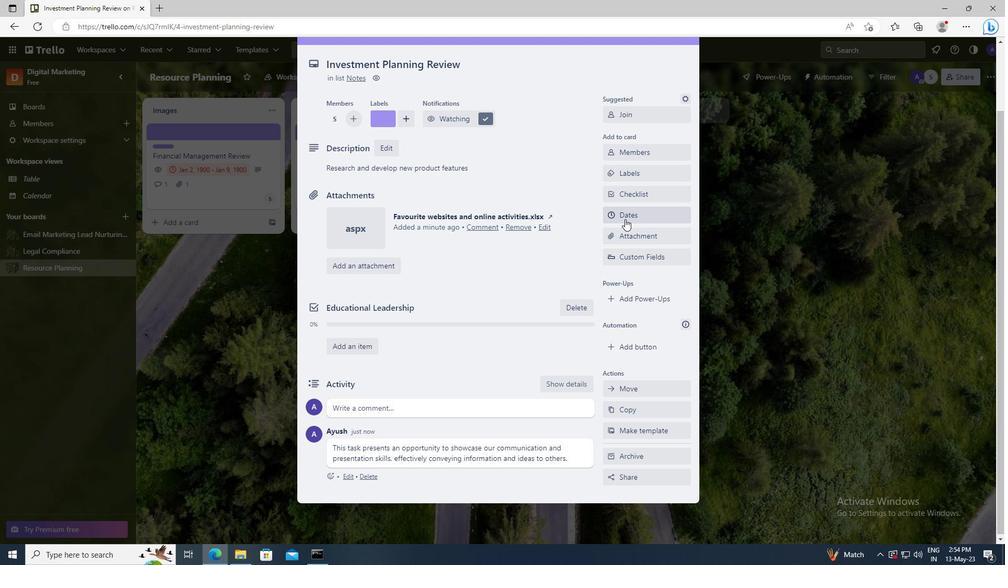 
Action: Mouse moved to (616, 268)
Screenshot: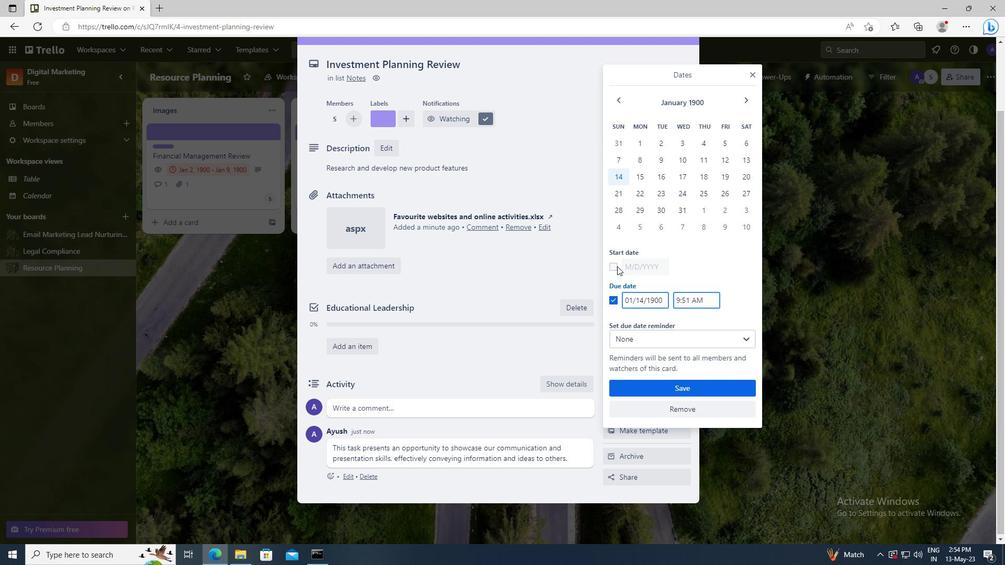 
Action: Mouse pressed left at (616, 268)
Screenshot: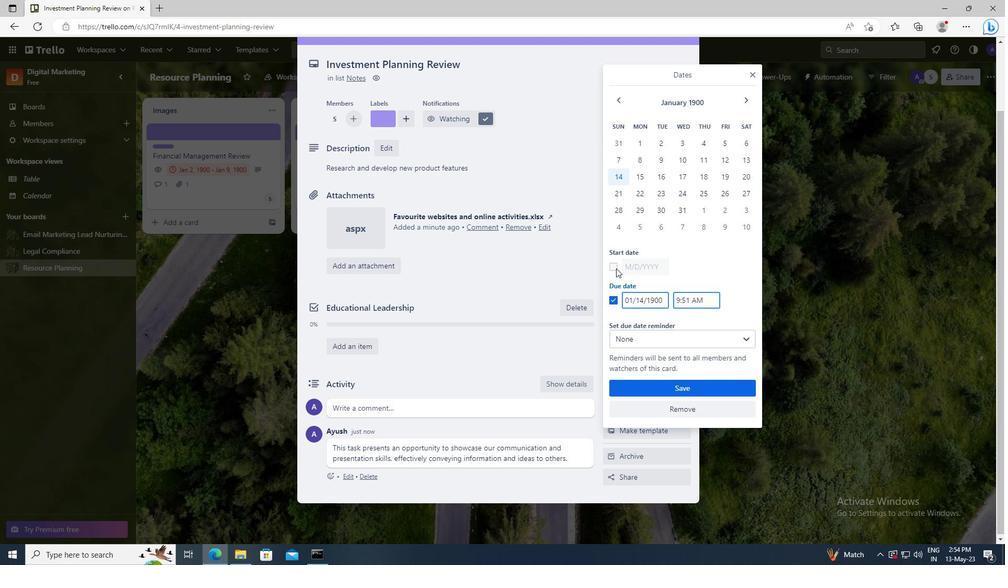 
Action: Mouse moved to (664, 266)
Screenshot: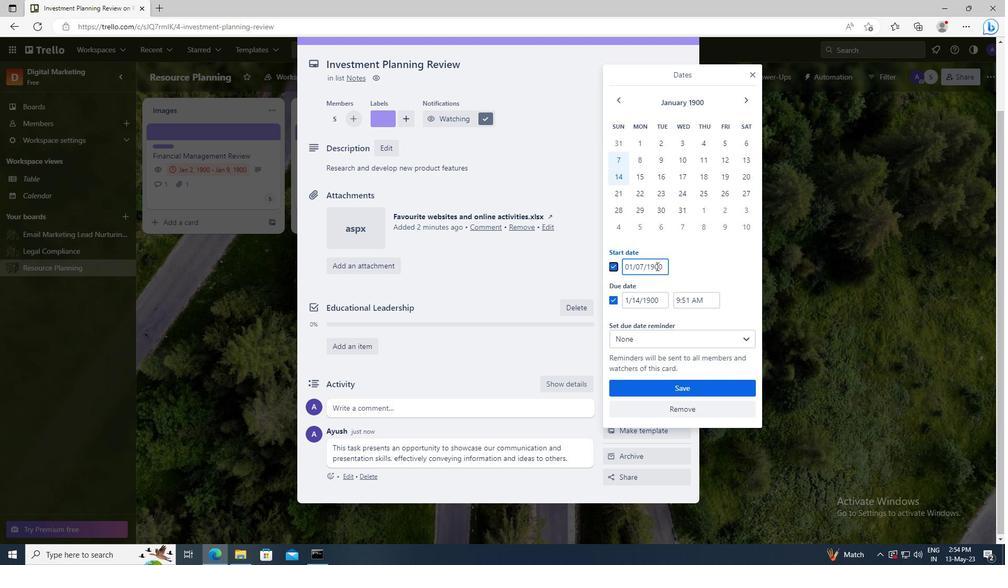 
Action: Mouse pressed left at (664, 266)
Screenshot: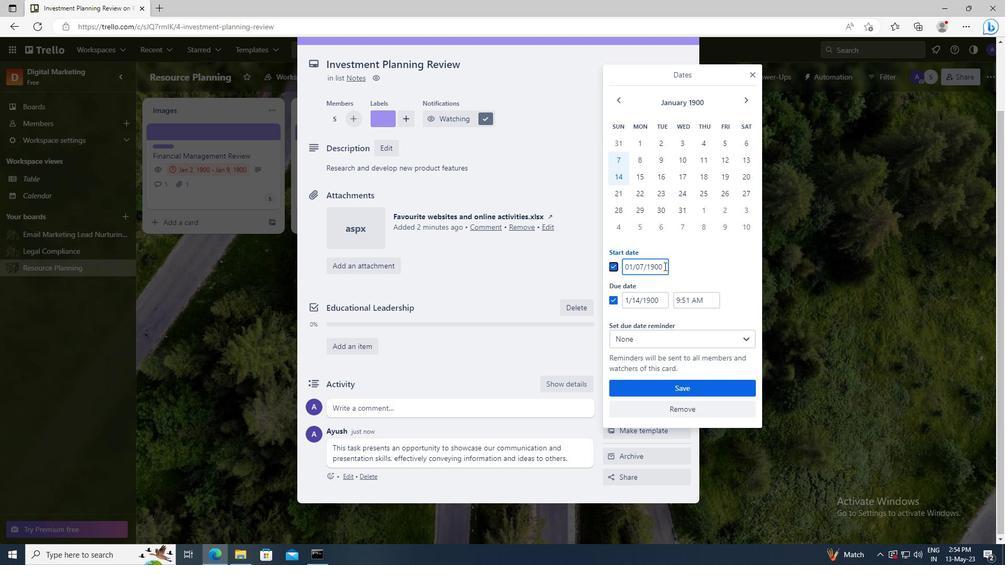 
Action: Mouse moved to (663, 268)
Screenshot: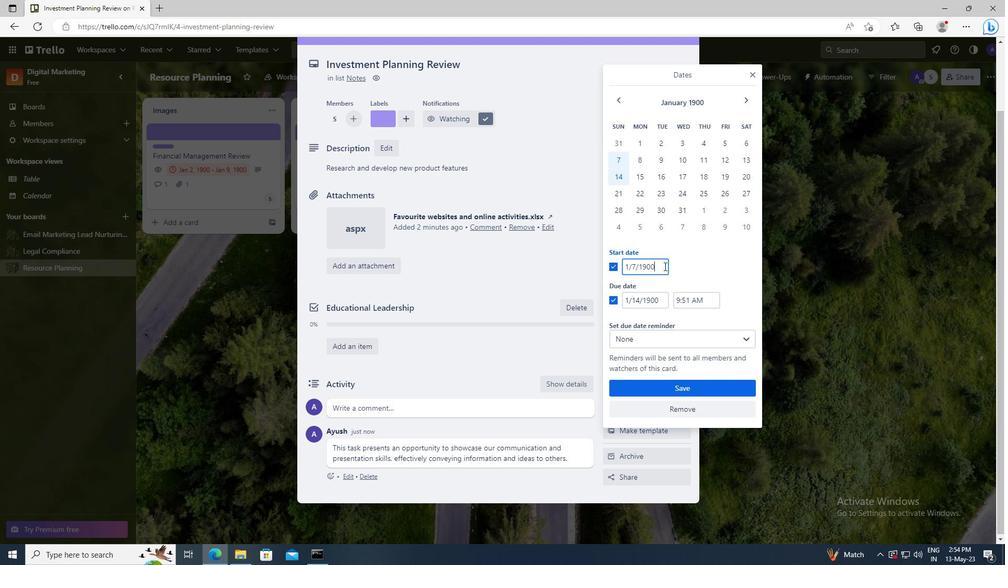 
Action: Key pressed <Key.left><Key.left><Key.left><Key.left><Key.left><Key.backspace>8
Screenshot: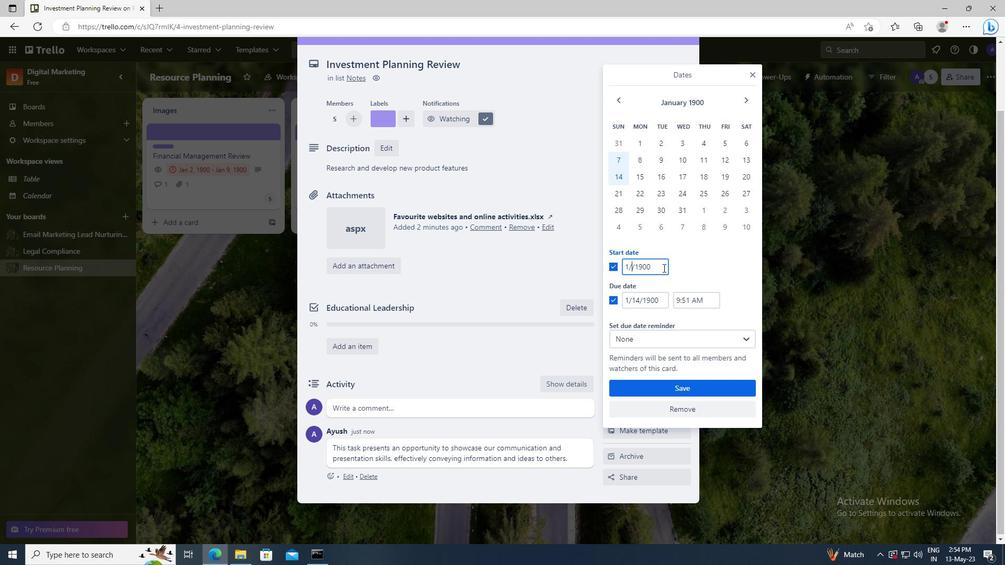 
Action: Mouse moved to (661, 305)
Screenshot: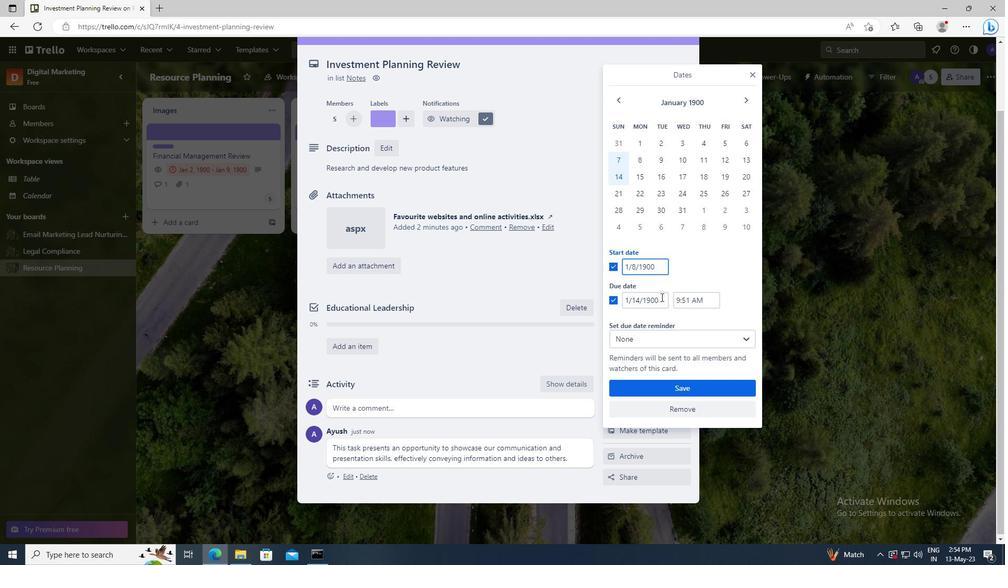 
Action: Mouse pressed left at (661, 305)
Screenshot: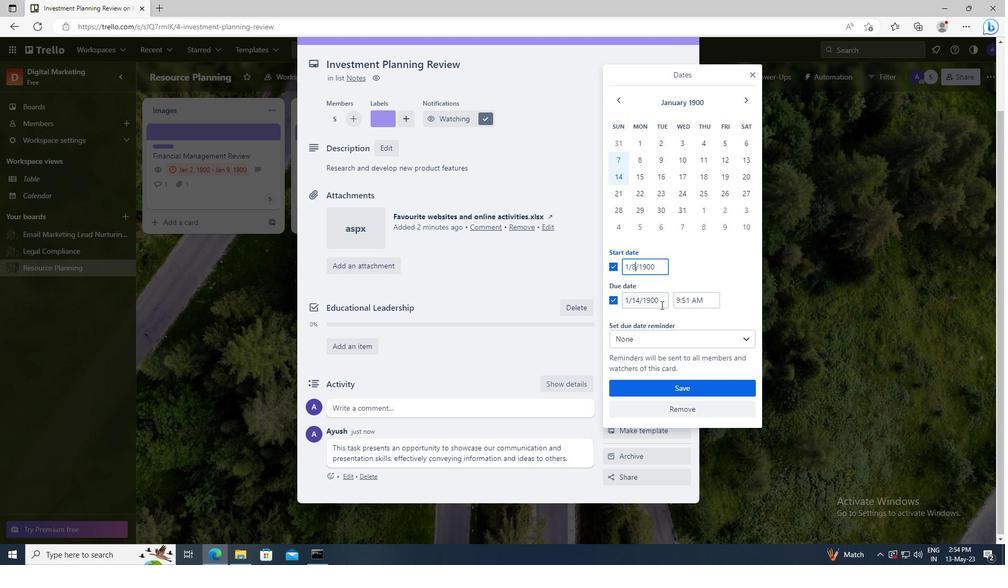 
Action: Key pressed <Key.left><Key.left><Key.left><Key.left><Key.left><Key.backspace><Key.backspace>15
Screenshot: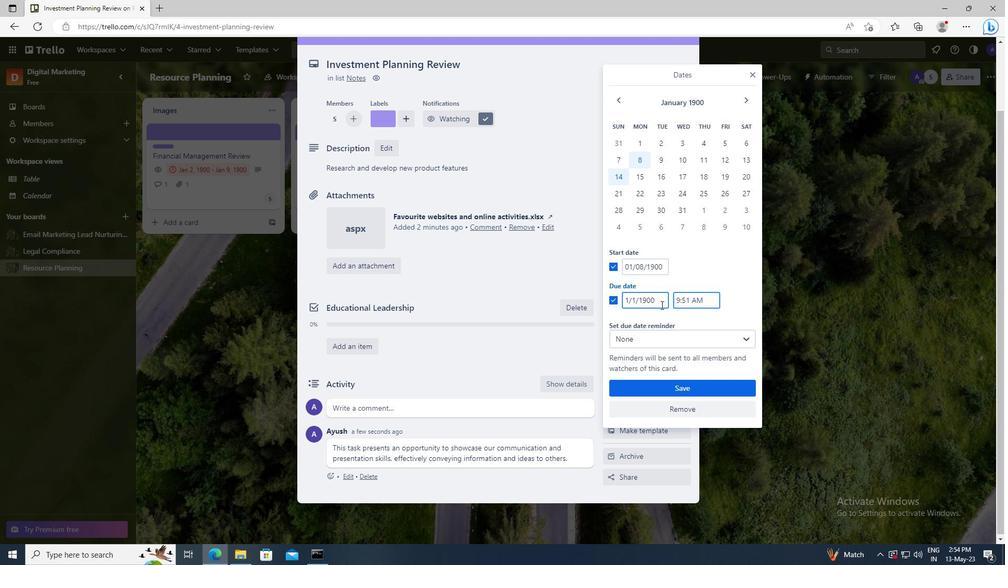 
Action: Mouse moved to (654, 390)
Screenshot: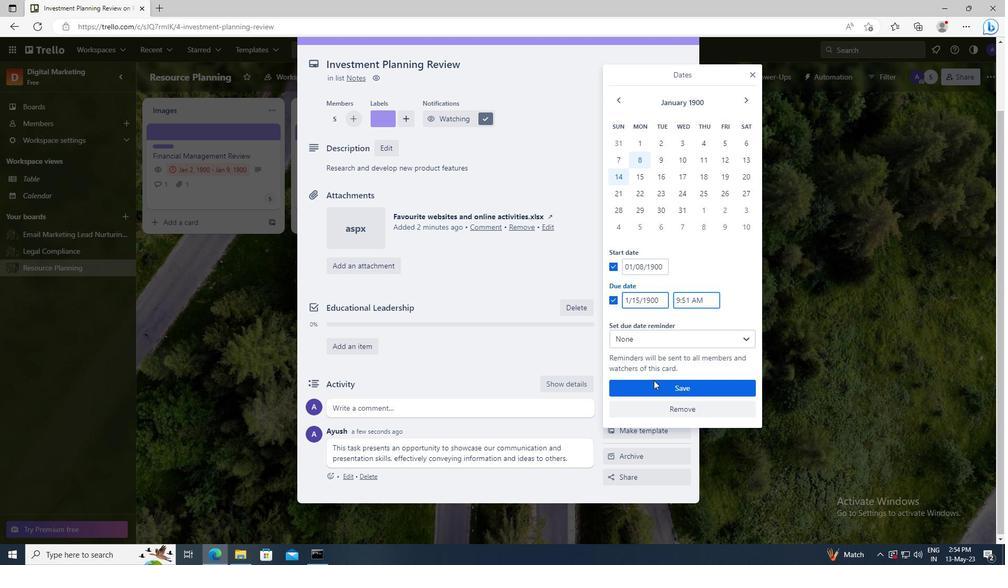 
Action: Mouse pressed left at (654, 390)
Screenshot: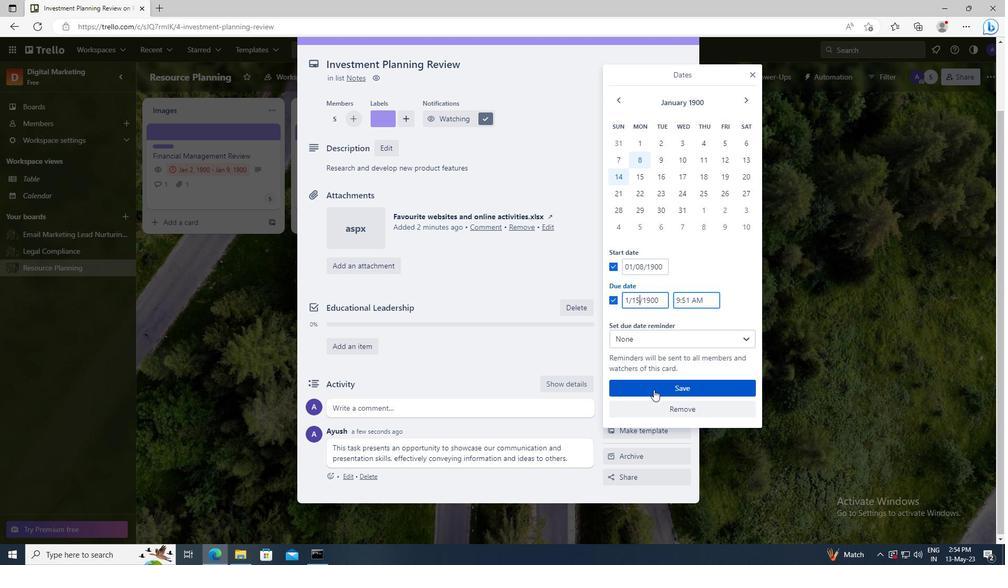 
